Task: Add a signature Austin King containing Thanks in advance, Austin King to email address softage.10@softage.net and add a label Threat intelligence
Action: Mouse moved to (938, 225)
Screenshot: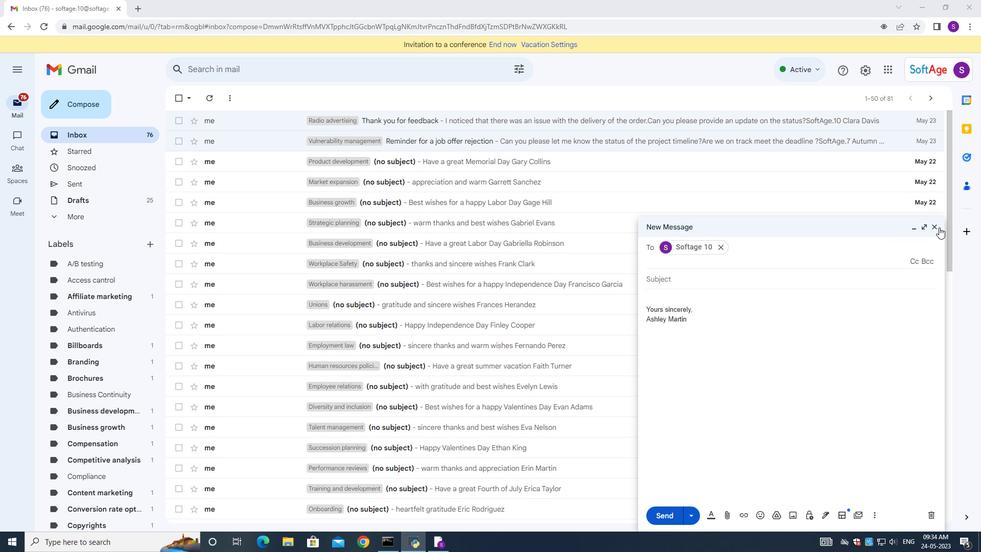 
Action: Mouse pressed left at (938, 225)
Screenshot: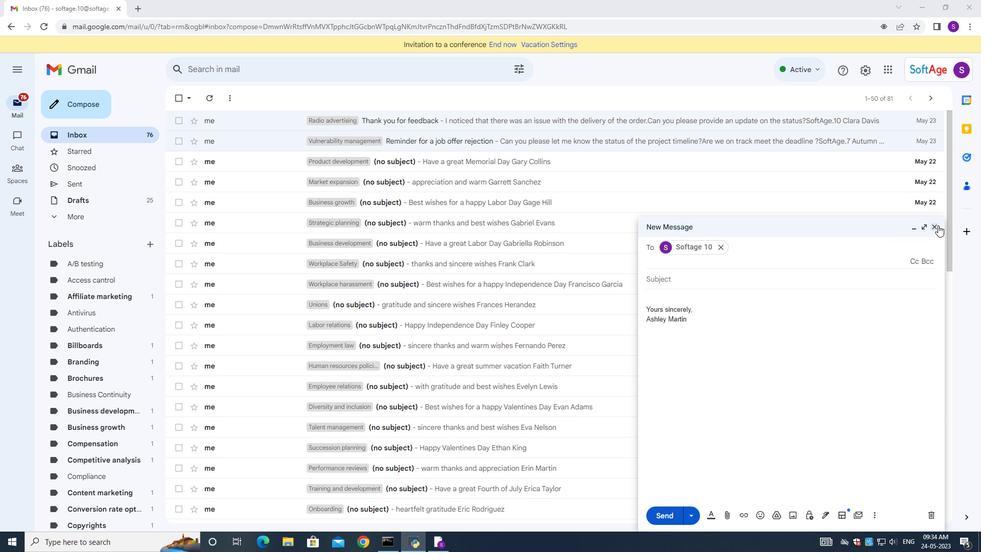 
Action: Mouse moved to (72, 102)
Screenshot: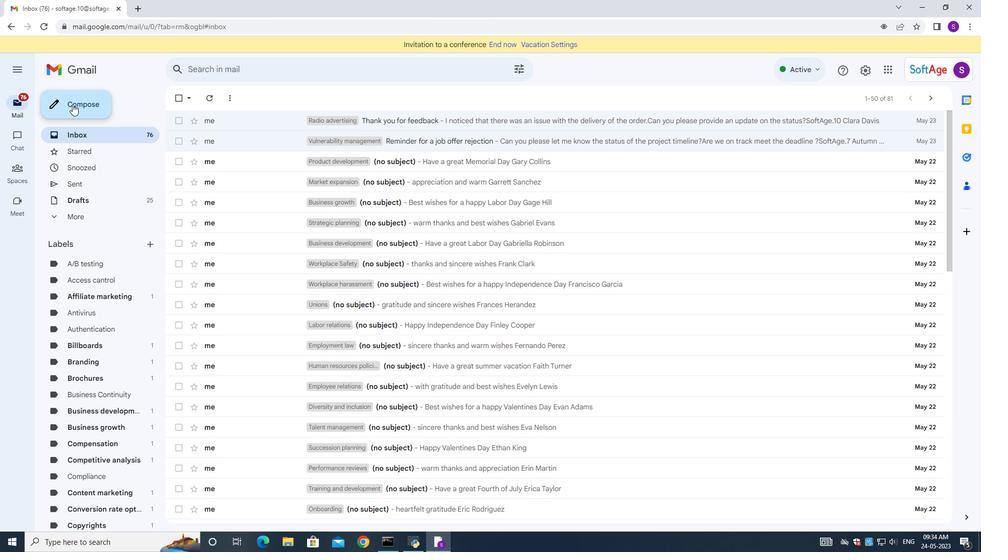 
Action: Mouse pressed left at (72, 102)
Screenshot: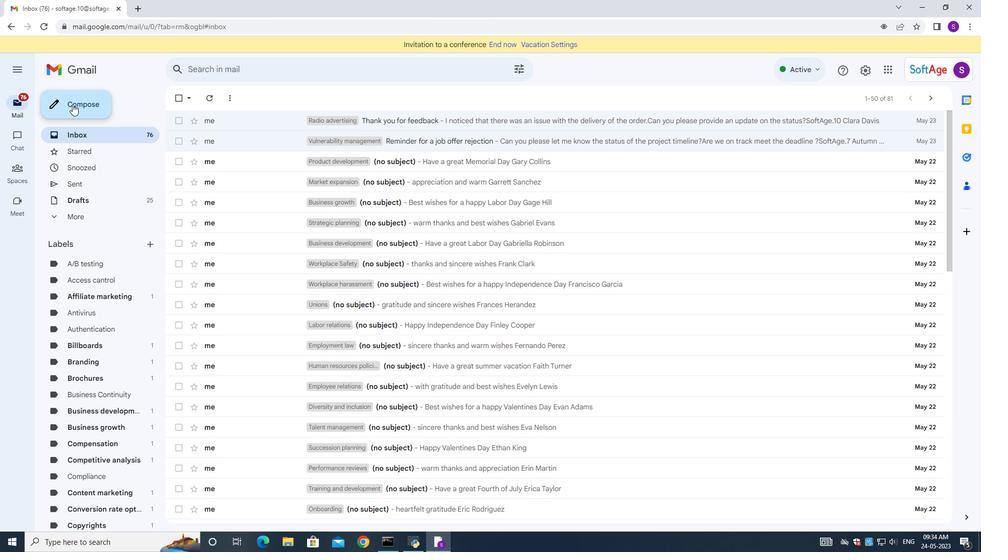 
Action: Mouse moved to (822, 517)
Screenshot: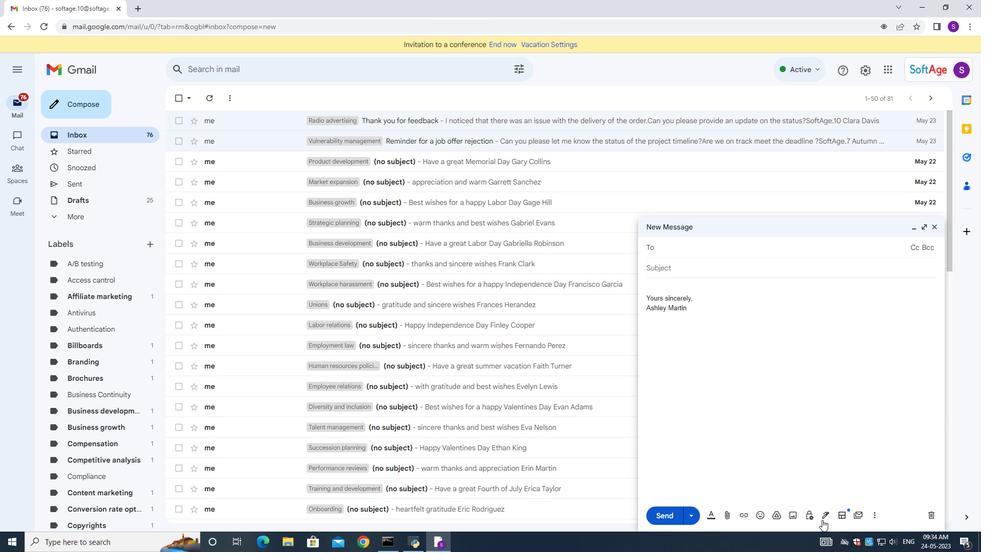 
Action: Mouse pressed left at (822, 517)
Screenshot: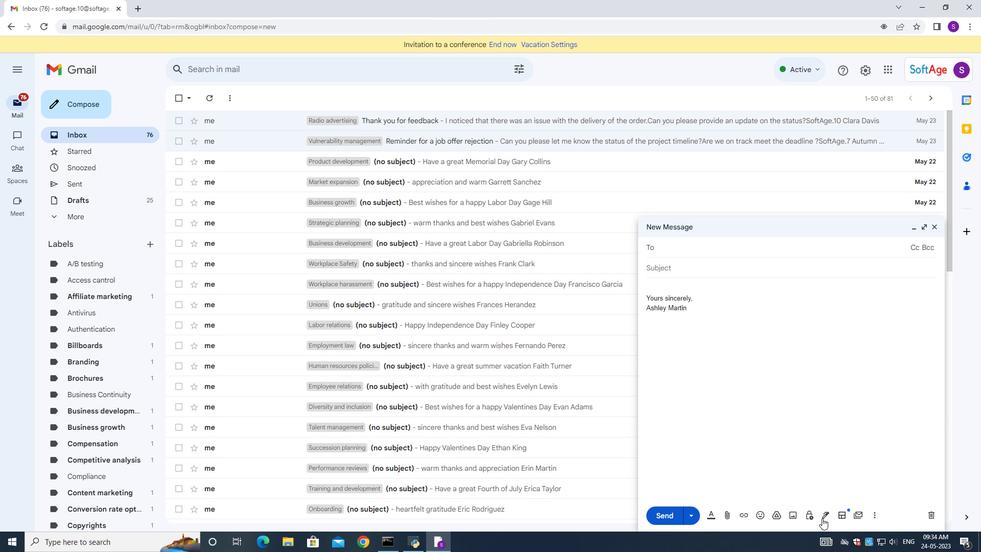 
Action: Mouse moved to (844, 456)
Screenshot: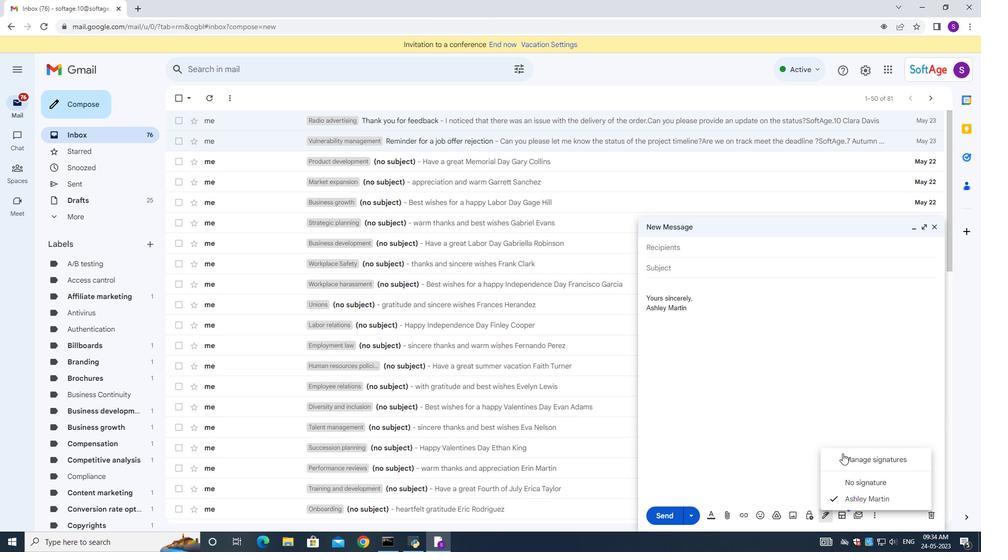 
Action: Mouse pressed left at (844, 456)
Screenshot: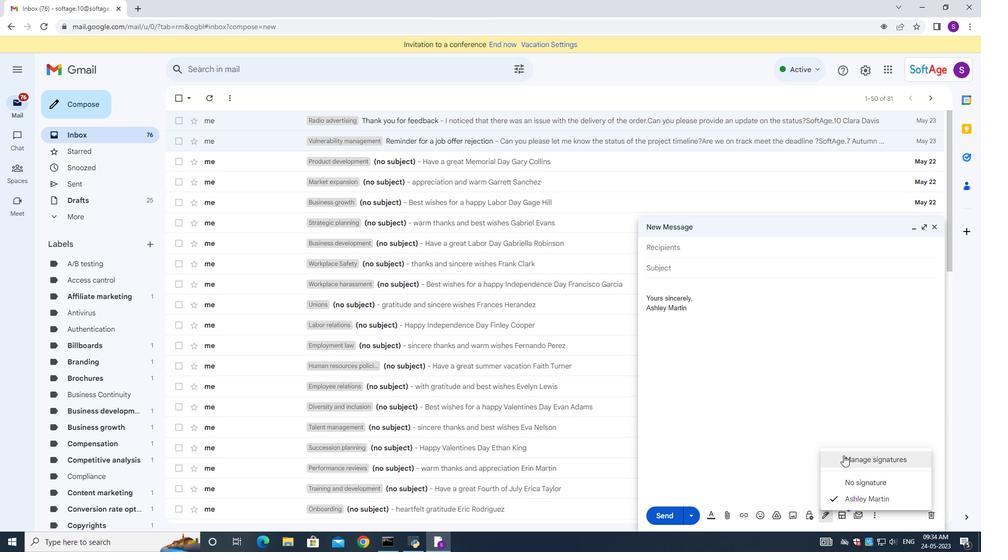 
Action: Mouse moved to (480, 257)
Screenshot: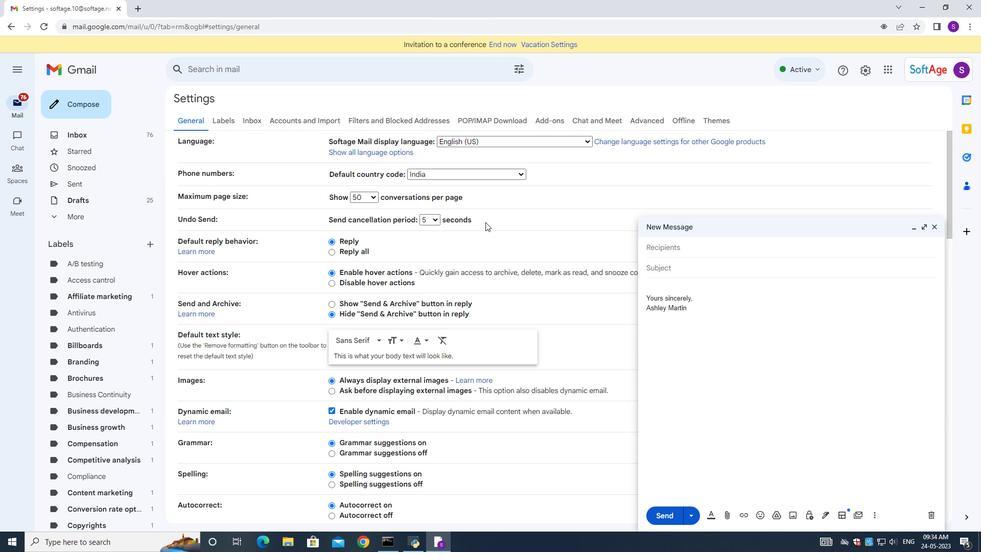 
Action: Mouse scrolled (483, 238) with delta (0, 0)
Screenshot: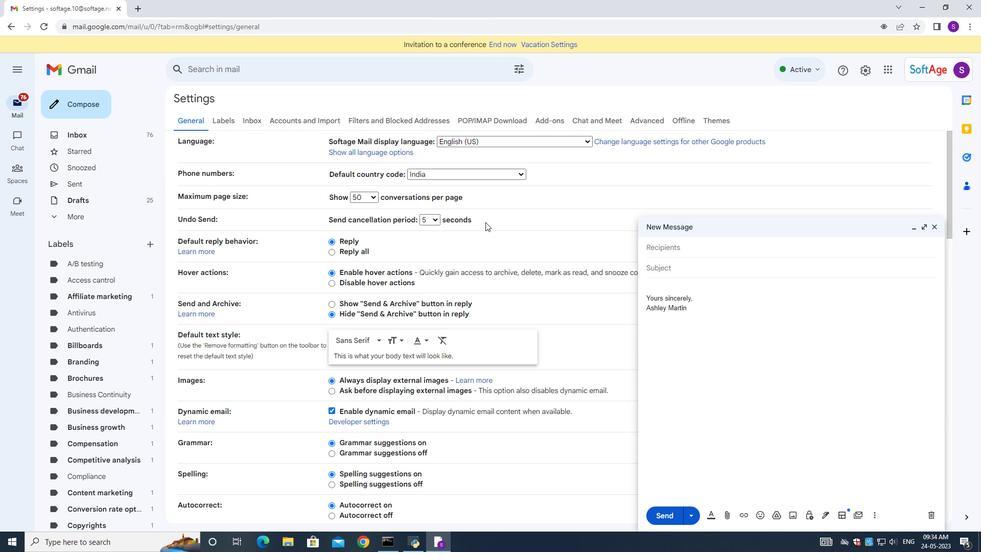 
Action: Mouse scrolled (481, 242) with delta (0, 0)
Screenshot: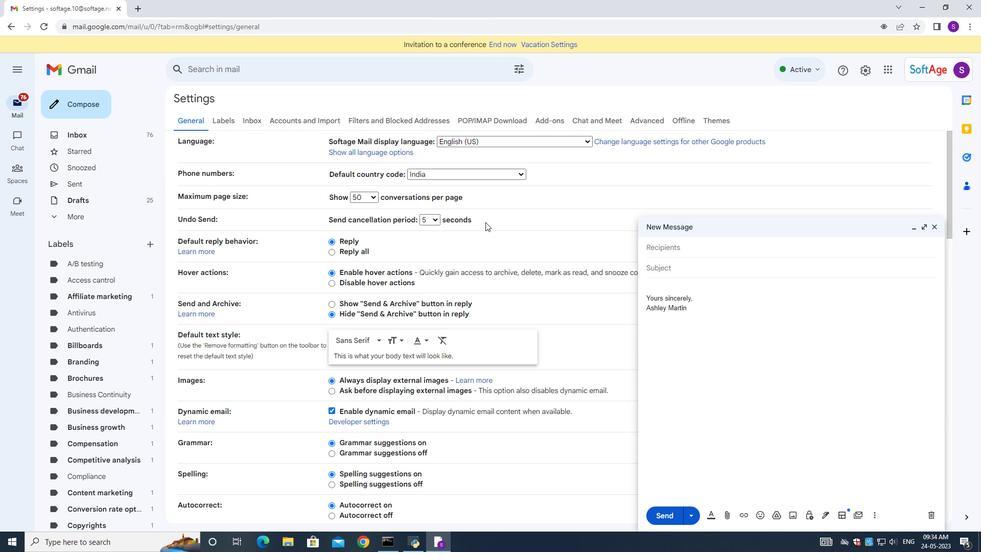 
Action: Mouse moved to (480, 258)
Screenshot: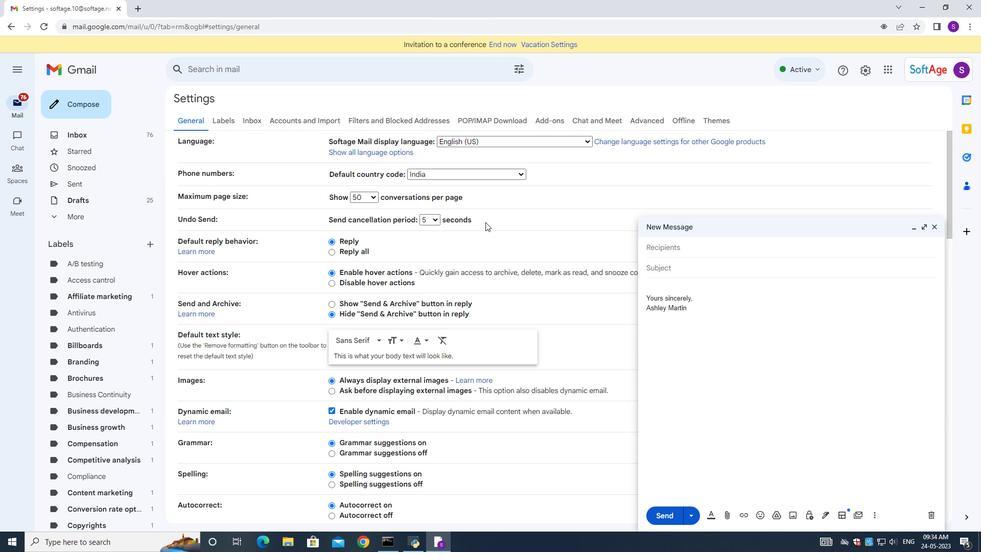 
Action: Mouse scrolled (481, 243) with delta (0, 0)
Screenshot: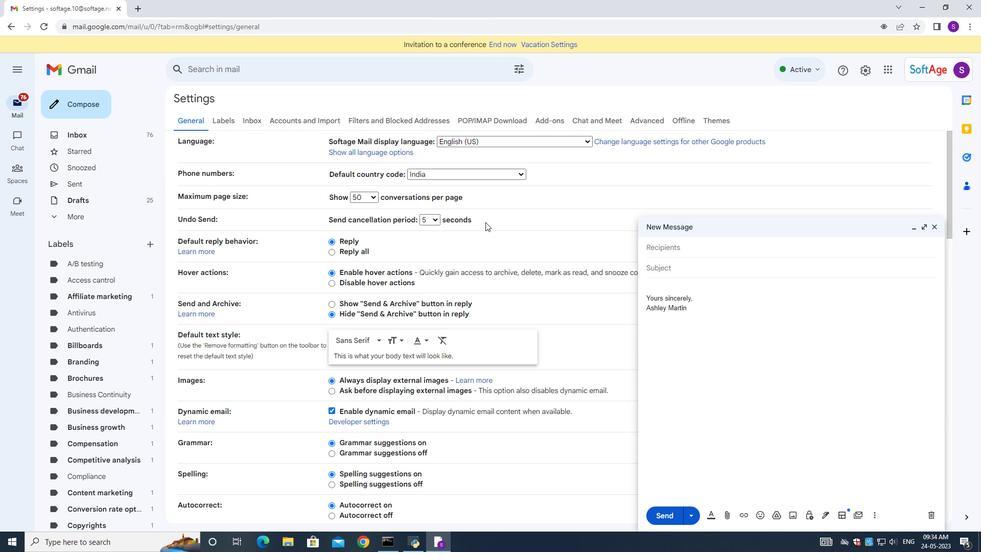 
Action: Mouse moved to (480, 261)
Screenshot: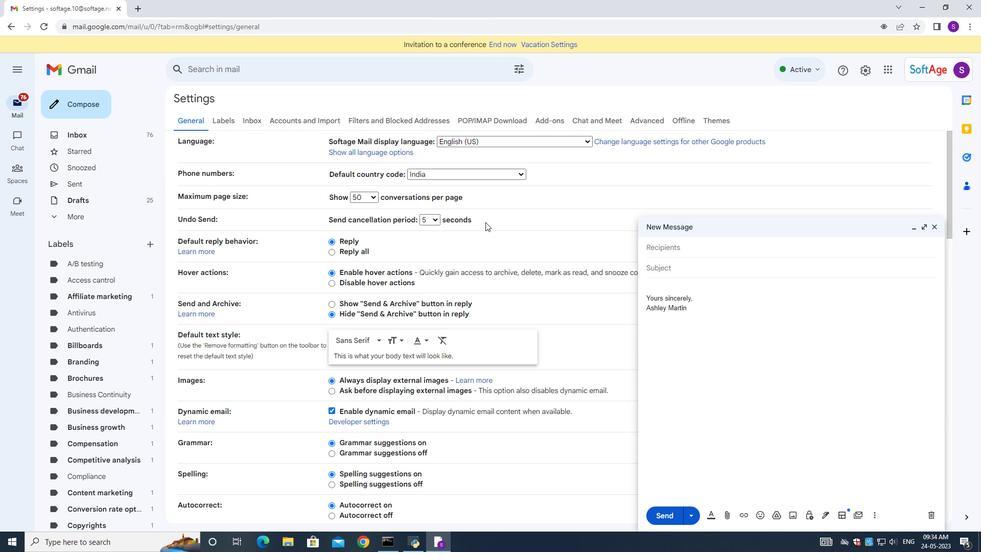 
Action: Mouse scrolled (481, 245) with delta (0, 0)
Screenshot: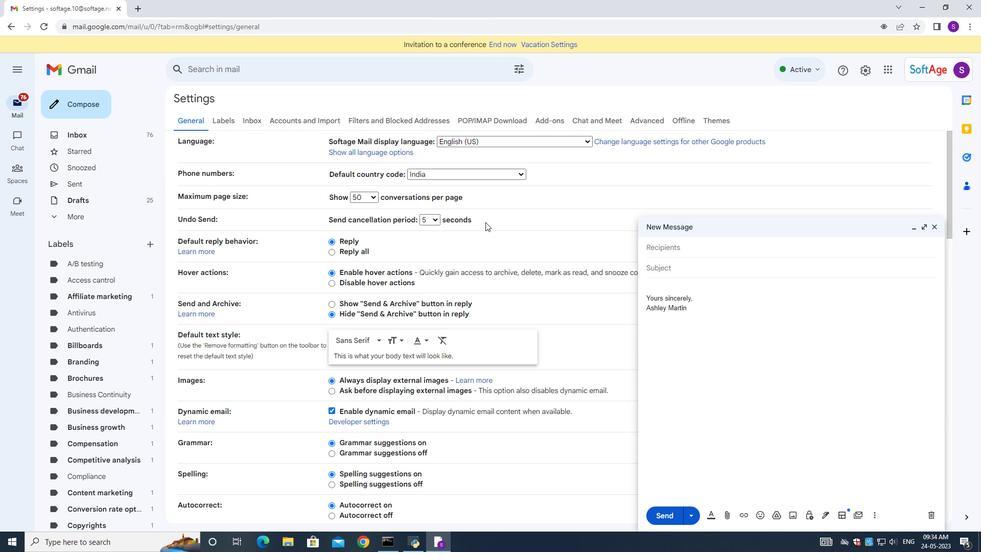 
Action: Mouse moved to (480, 263)
Screenshot: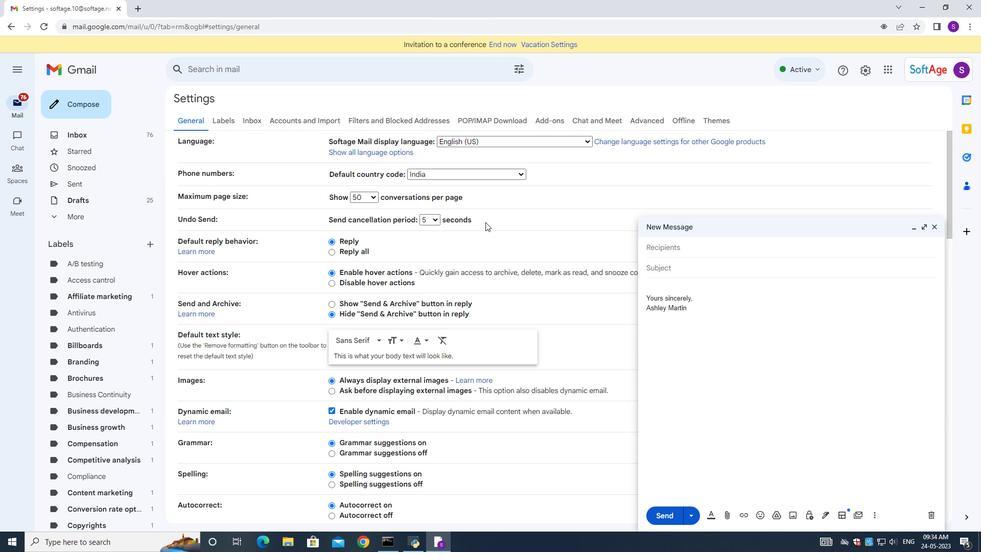 
Action: Mouse scrolled (481, 245) with delta (0, 0)
Screenshot: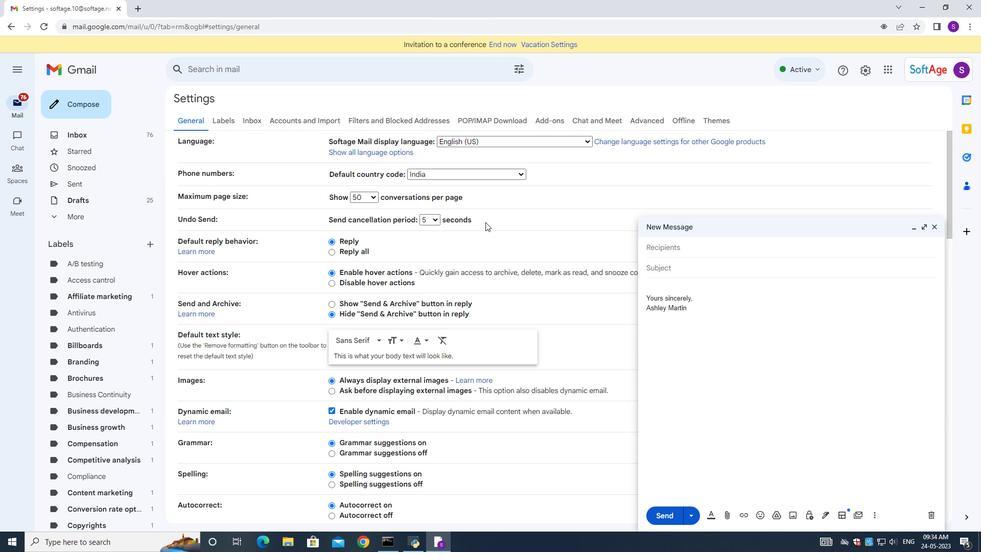 
Action: Mouse moved to (480, 265)
Screenshot: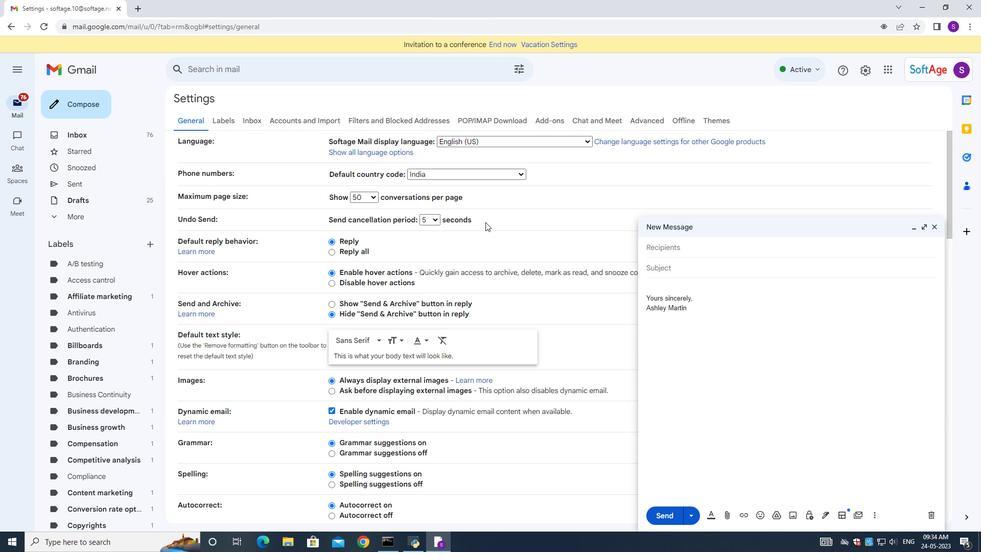 
Action: Mouse scrolled (480, 246) with delta (0, 0)
Screenshot: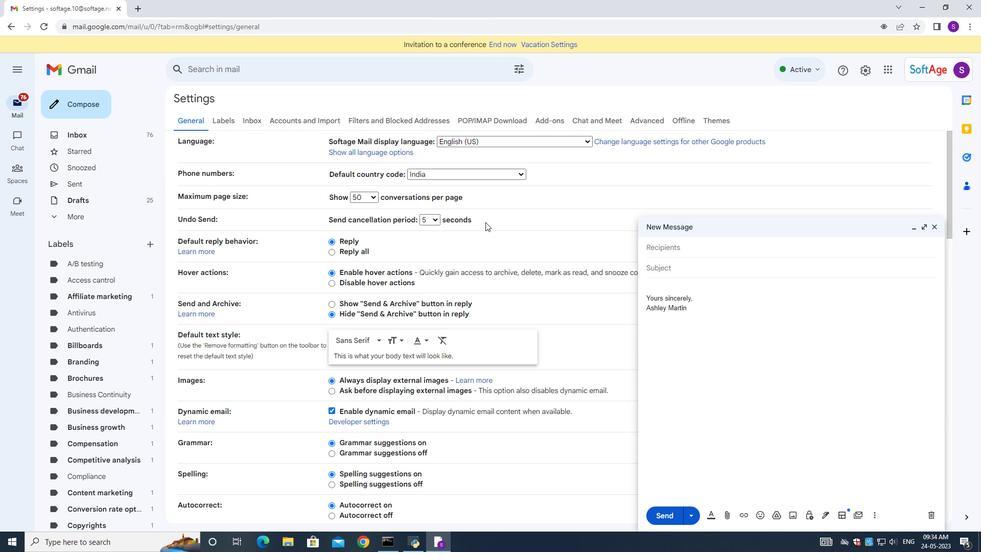 
Action: Mouse moved to (480, 268)
Screenshot: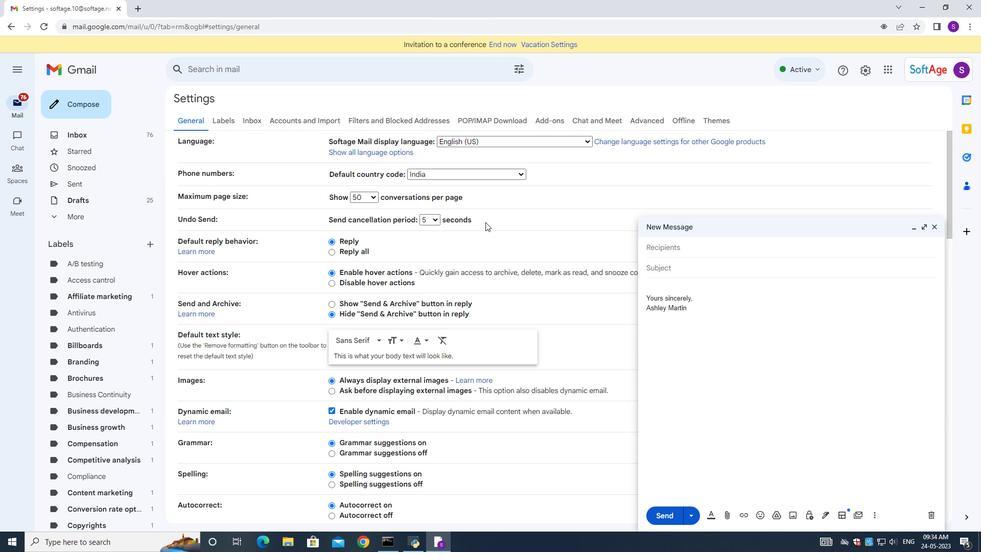 
Action: Mouse scrolled (480, 252) with delta (0, 0)
Screenshot: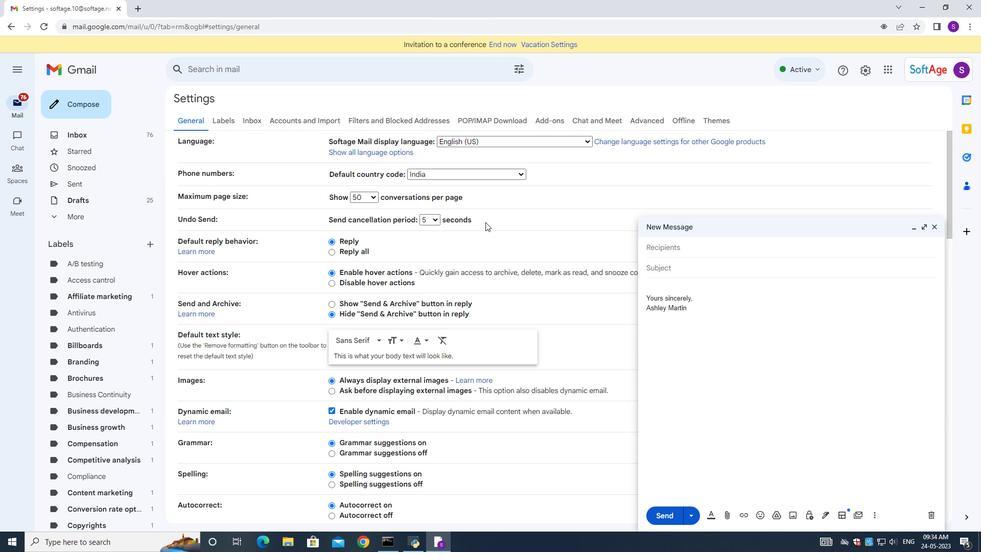 
Action: Mouse moved to (473, 301)
Screenshot: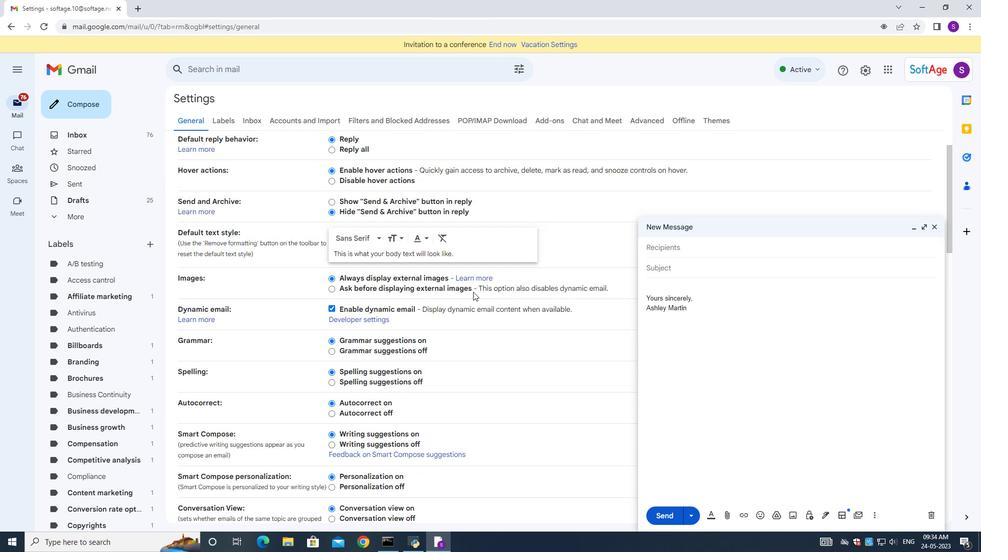 
Action: Mouse scrolled (474, 299) with delta (0, 0)
Screenshot: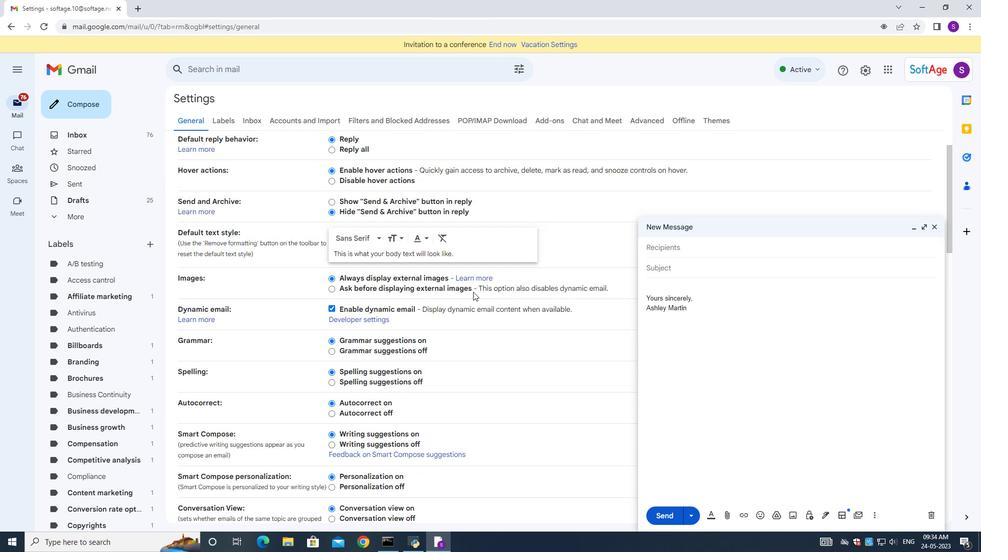 
Action: Mouse moved to (472, 305)
Screenshot: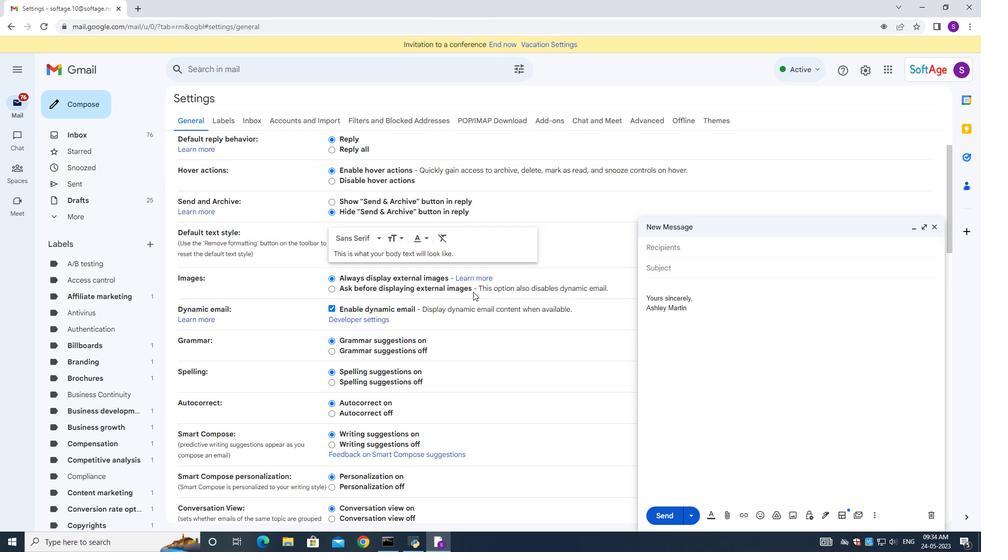 
Action: Mouse scrolled (472, 304) with delta (0, 0)
Screenshot: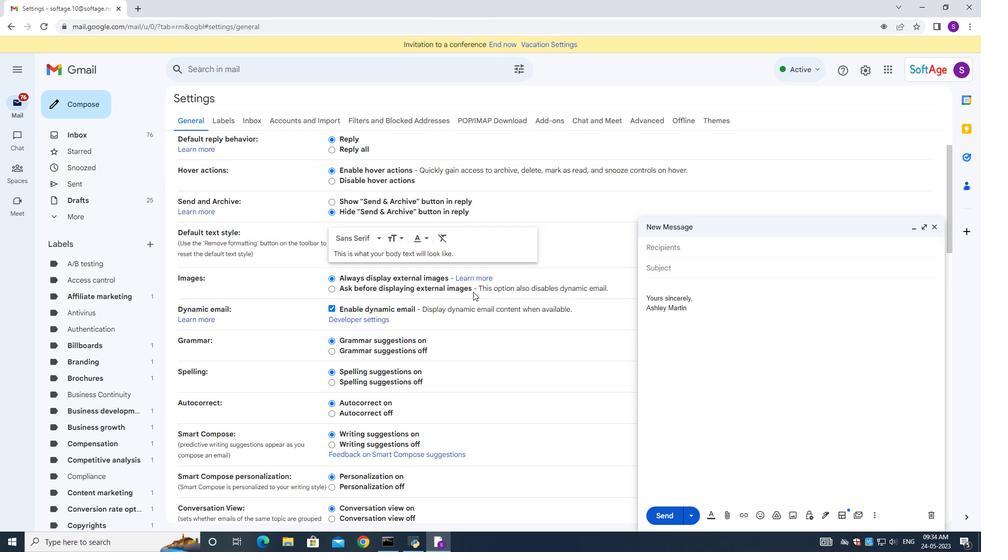 
Action: Mouse moved to (471, 305)
Screenshot: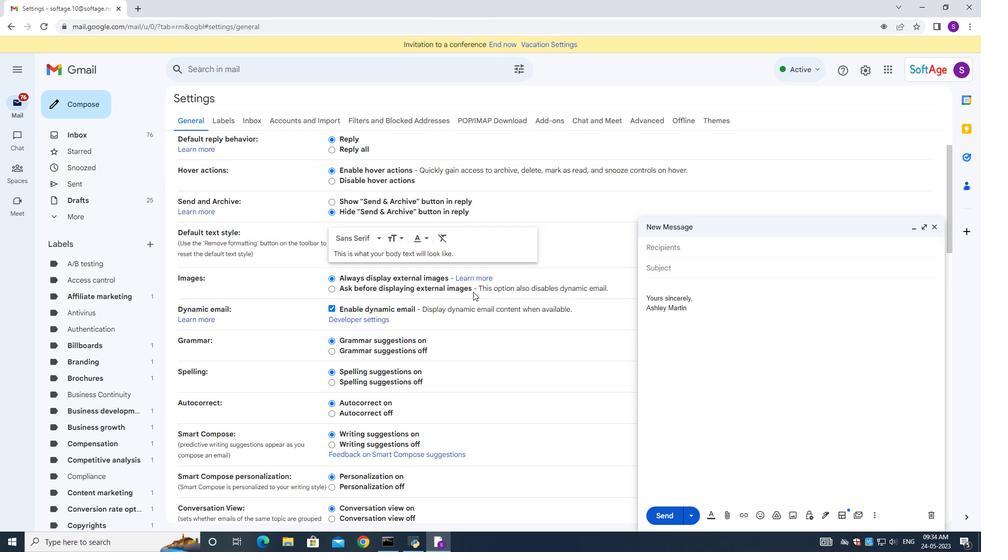 
Action: Mouse scrolled (471, 305) with delta (0, 0)
Screenshot: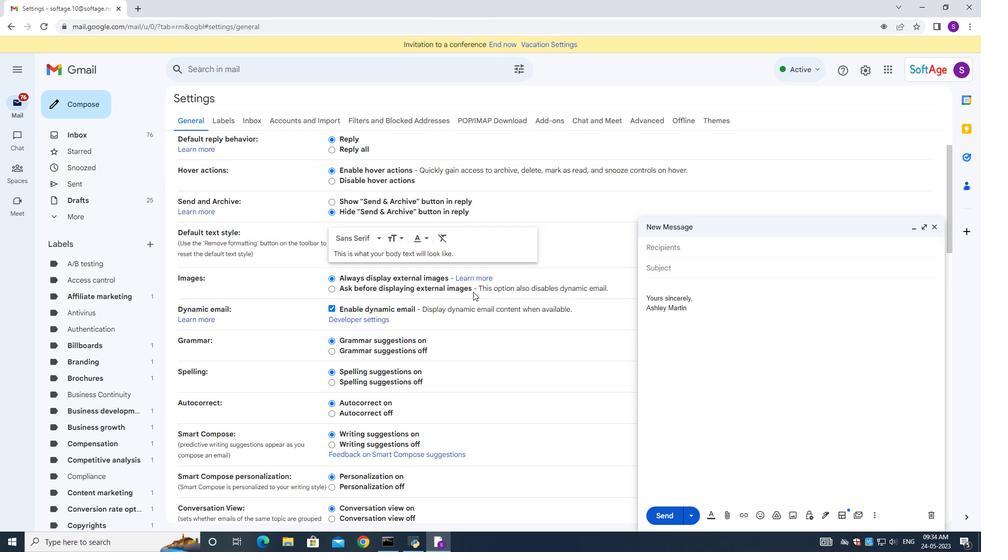 
Action: Mouse scrolled (471, 305) with delta (0, 0)
Screenshot: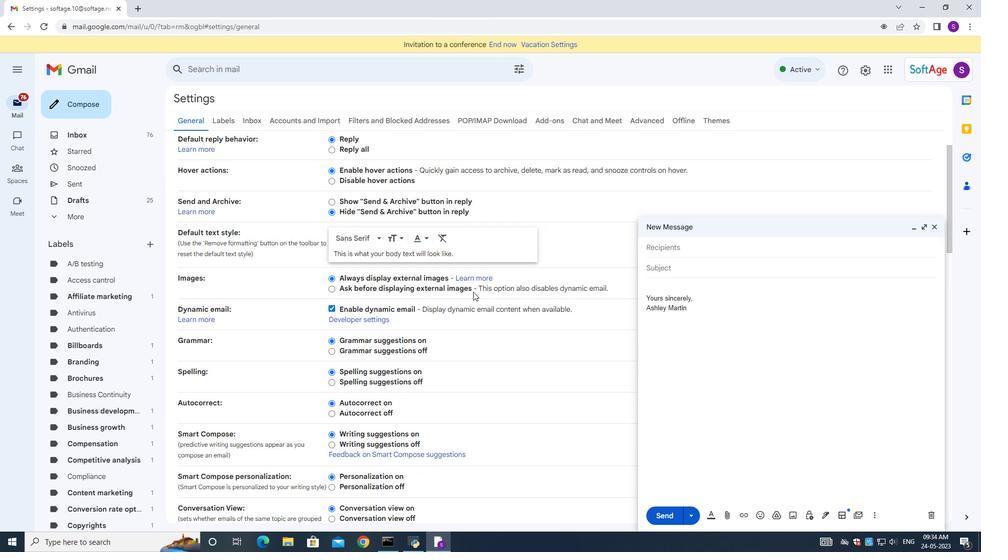 
Action: Mouse scrolled (471, 305) with delta (0, 0)
Screenshot: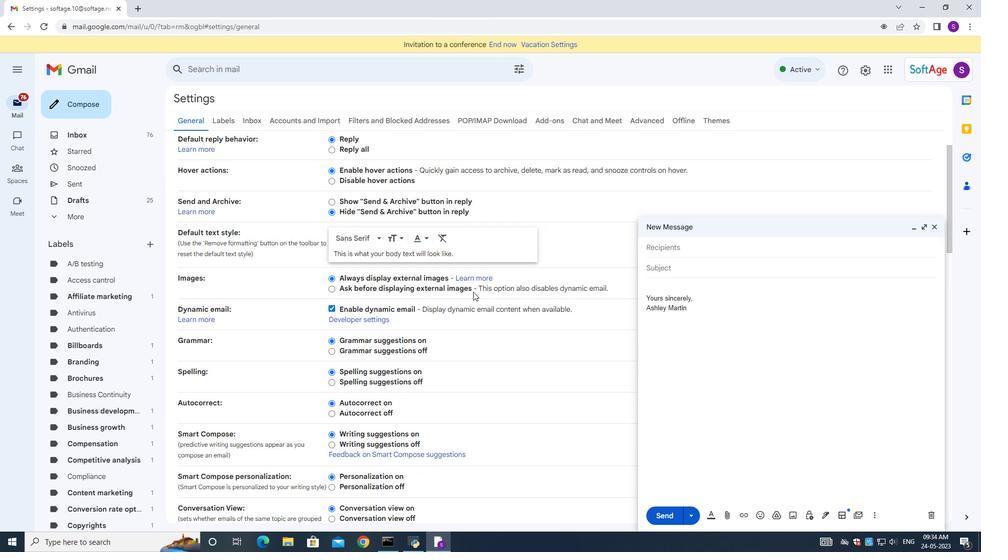 
Action: Mouse scrolled (471, 305) with delta (0, 0)
Screenshot: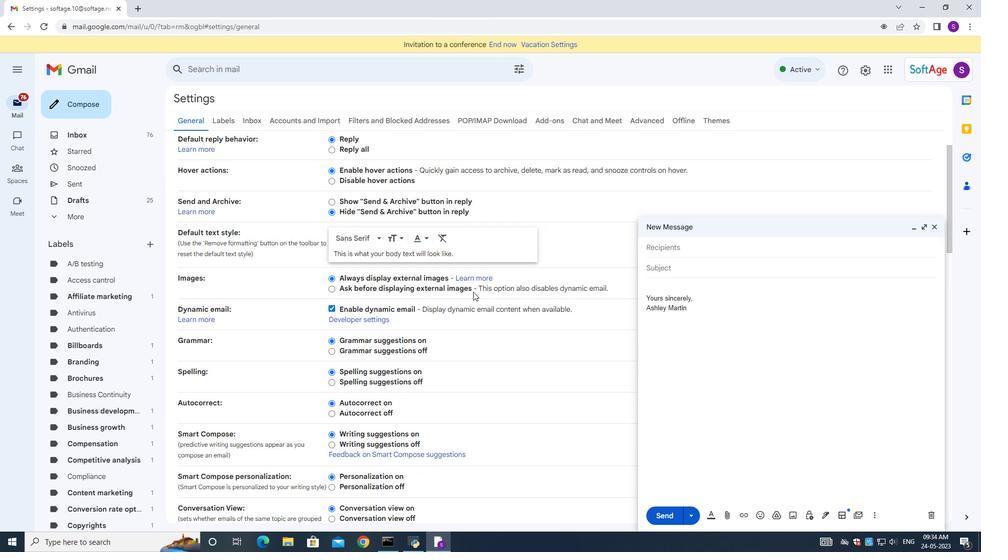 
Action: Mouse moved to (415, 387)
Screenshot: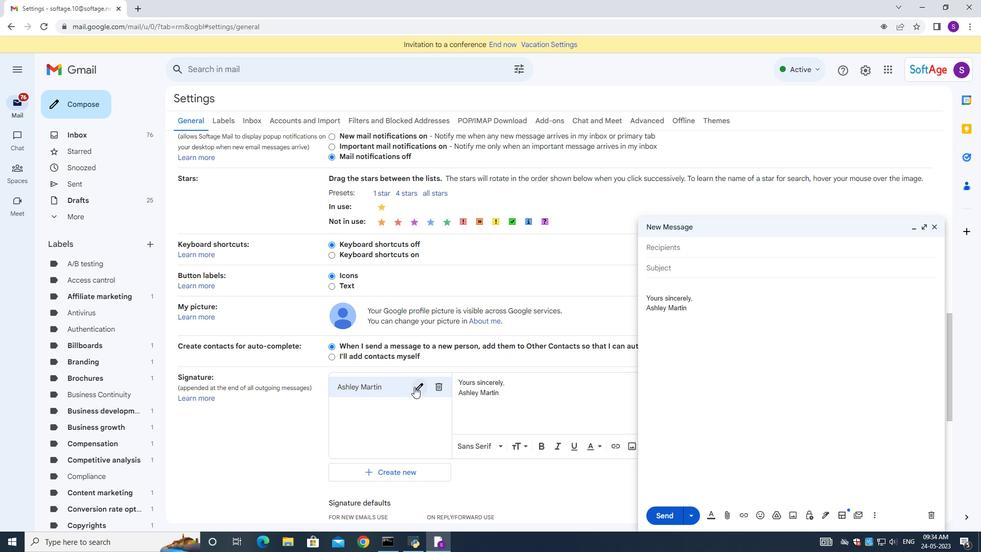 
Action: Mouse pressed left at (415, 387)
Screenshot: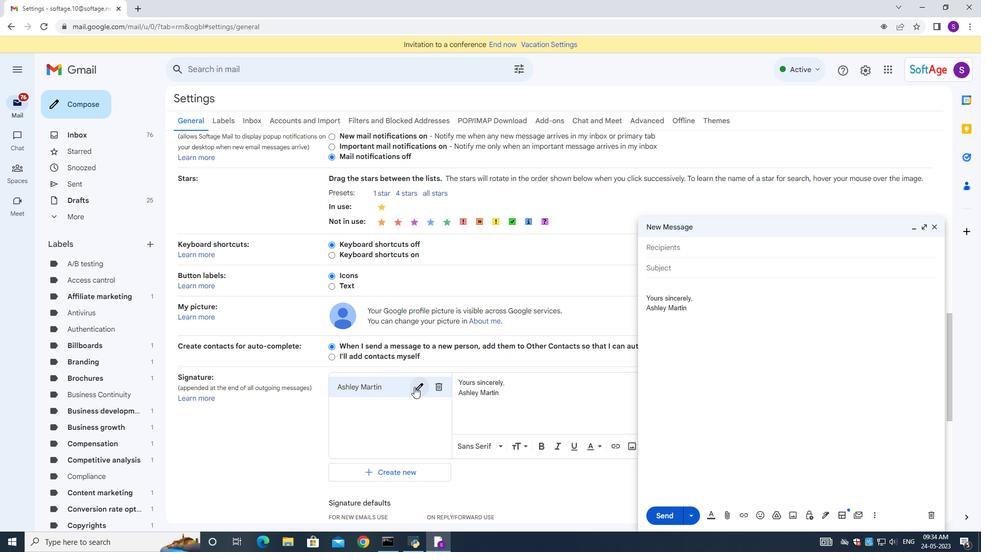 
Action: Mouse moved to (415, 387)
Screenshot: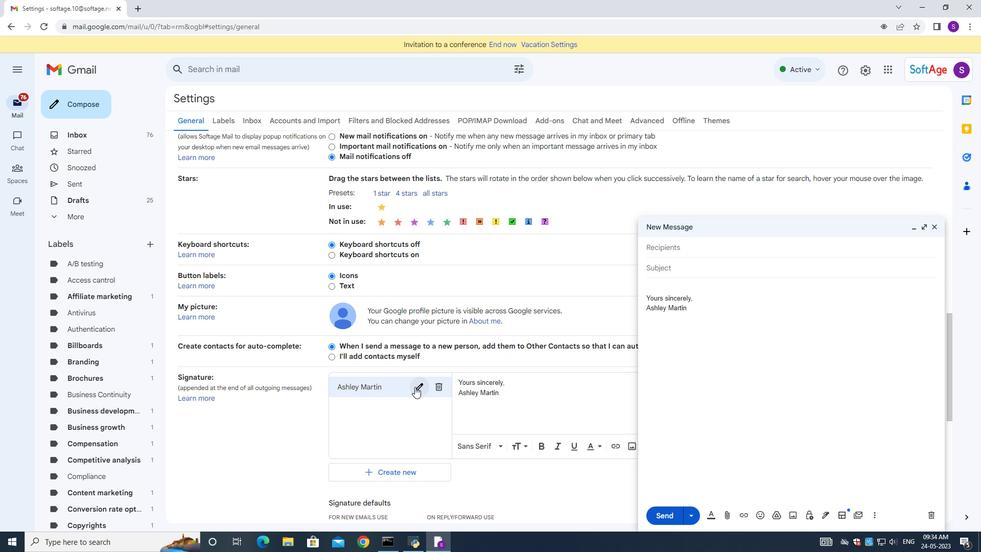
Action: Key pressed ctrl+A<Key.backspace><Key.shift><Key.shift><Key.shift><Key.shift><Key.shift><Key.shift><Key.shift><Key.shift><Key.shift><Key.shift><Key.shift><Key.shift><Key.shift><Key.shift><Key.shift><Key.shift><Key.shift><Key.shift><Key.shift><Key.shift><Key.shift><Key.shift><Key.shift><Key.shift><Key.shift><Key.shift><Key.shift><Key.shift><Key.shift><Key.shift><Key.shift><Key.shift><Key.shift><Key.shift><Key.shift><Key.shift><Key.shift><Key.shift><Key.shift><Key.shift><Key.shift><Key.shift><Key.shift><Key.shift><Key.shift><Key.shift><Key.shift><Key.shift><Key.shift><Key.shift><Key.shift><Key.shift><Key.shift><Key.shift><Key.shift><Key.shift><Key.shift><Key.shift><Key.shift><Key.shift><Key.shift><Key.shift><Key.shift><Key.shift><Key.shift><Key.shift><Key.shift><Key.shift><Key.shift><Key.shift><Key.shift>Auski<Key.backspace><Key.backspace>tin<Key.space><Key.shift>Kinf<Key.backspace>g<Key.space>
Screenshot: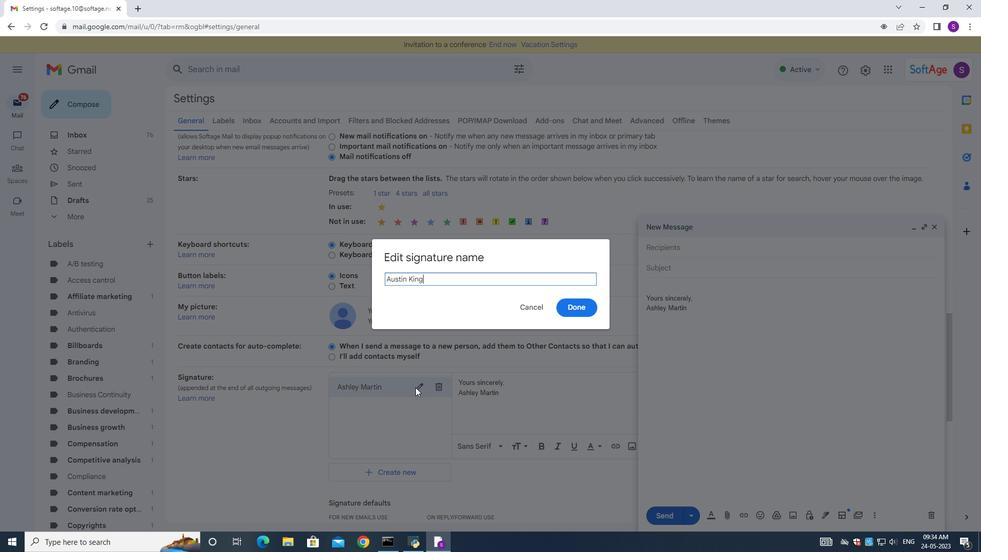
Action: Mouse moved to (588, 305)
Screenshot: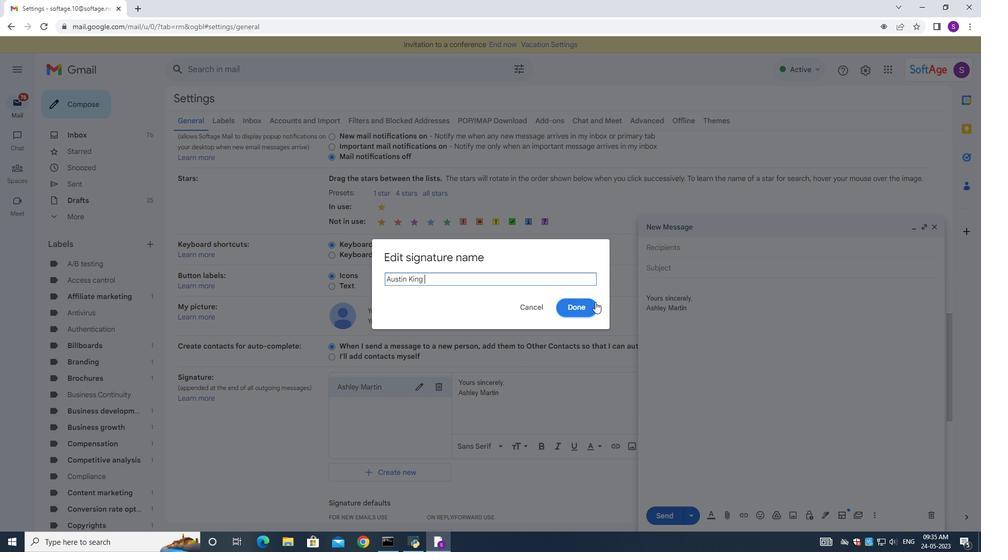 
Action: Mouse pressed left at (588, 305)
Screenshot: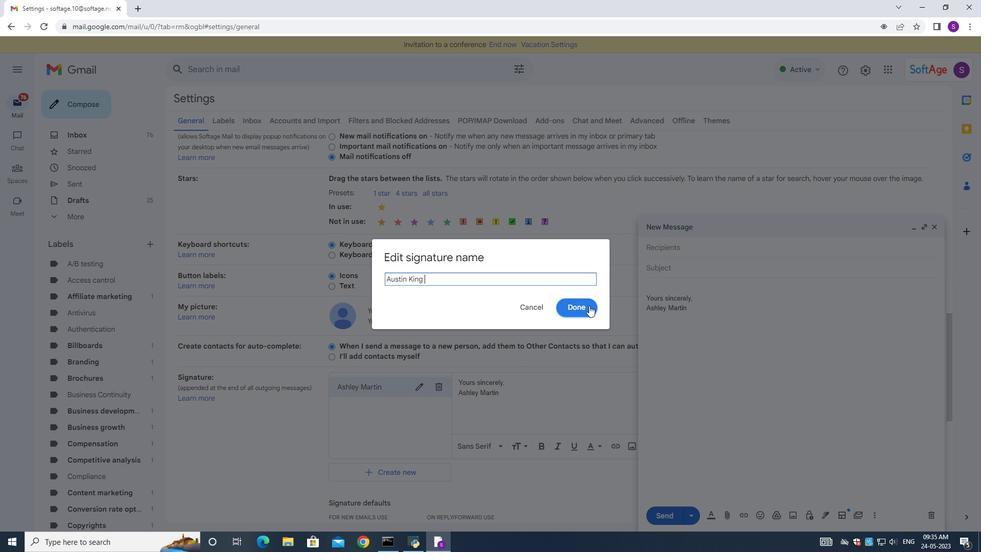 
Action: Mouse moved to (553, 392)
Screenshot: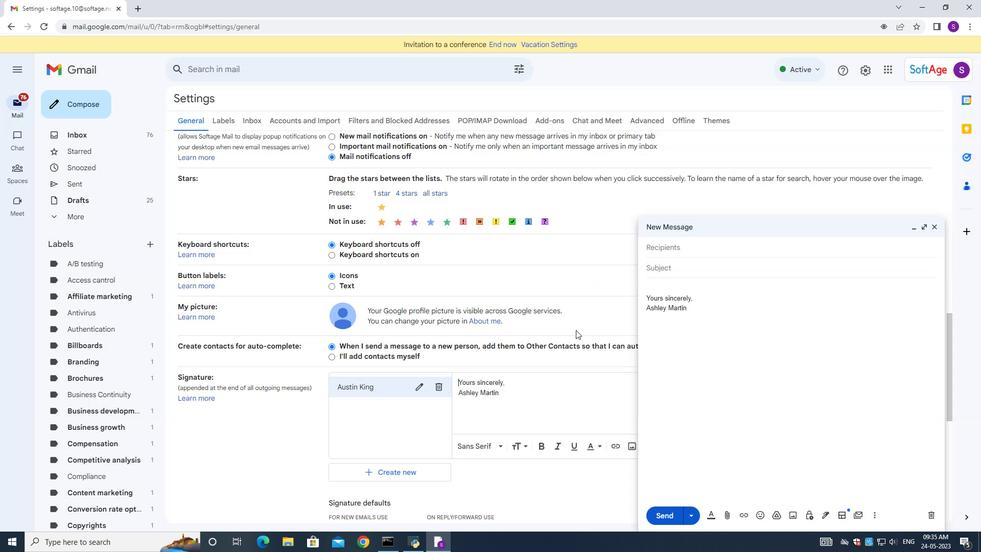 
Action: Mouse pressed left at (553, 392)
Screenshot: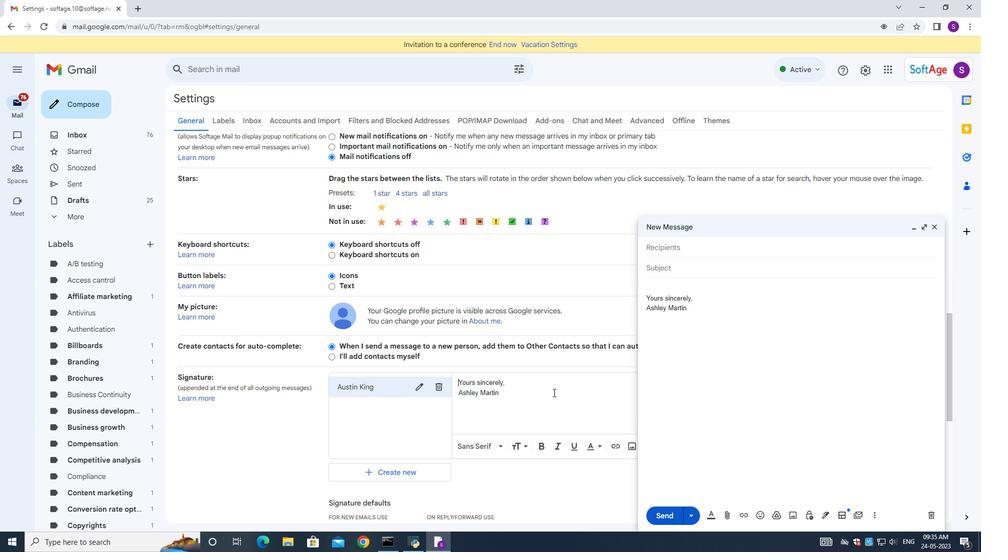 
Action: Key pressed ctrl+A<Key.backspace><Key.shift><Key.shift><Key.shift><Key.shift><Key.shift><Key.shift><Key.shift><Key.shift><Key.shift><Key.shift><Key.shift><Key.shift><Key.shift><Key.shift>Thanks<Key.space>in<Key.space><Key.shift>advance
Screenshot: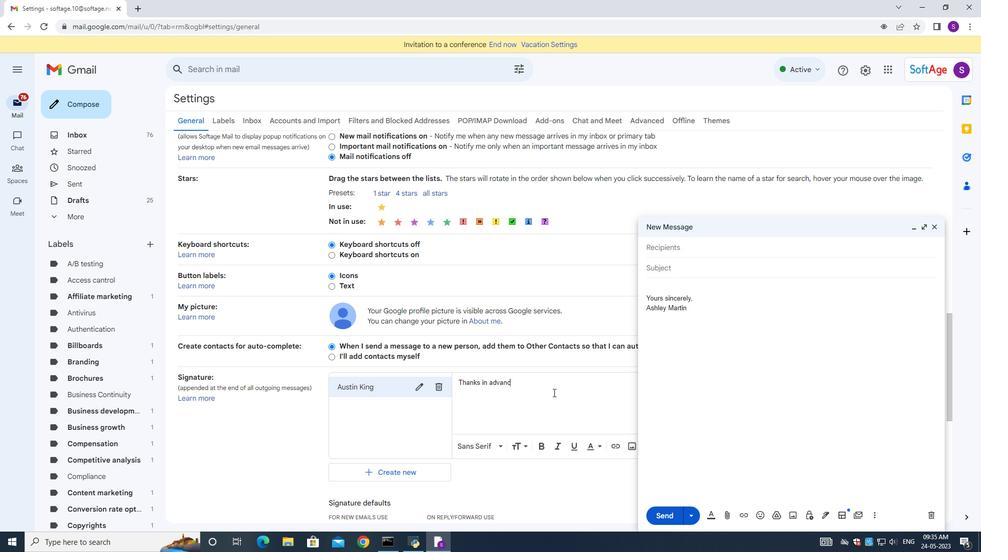 
Action: Mouse moved to (543, 400)
Screenshot: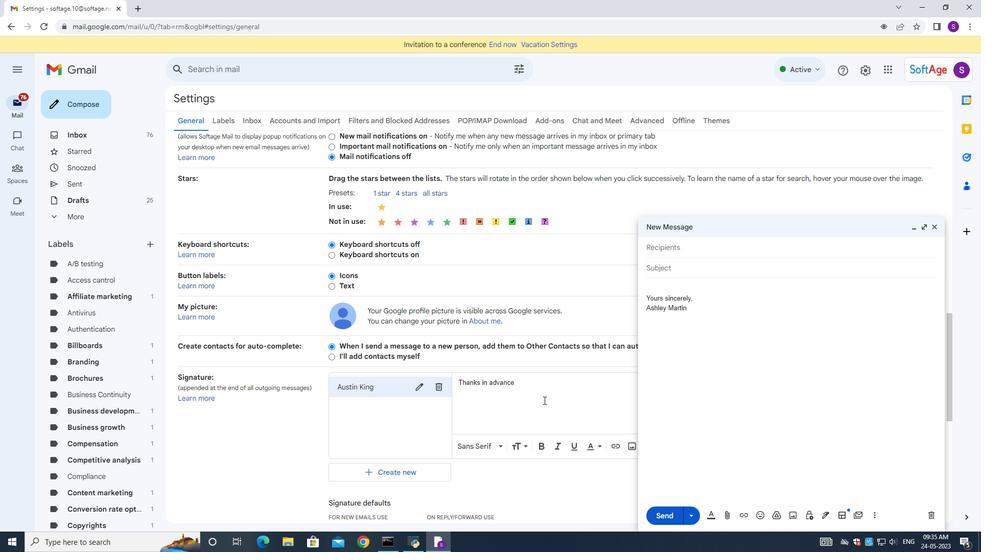 
Action: Key pressed ,<Key.enter><Key.shift>Austin<Key.space><Key.shift><Key.shift><Key.shift><Key.shift><Key.shift><Key.shift><Key.shift><Key.shift><Key.shift><Key.shift>King<Key.space>
Screenshot: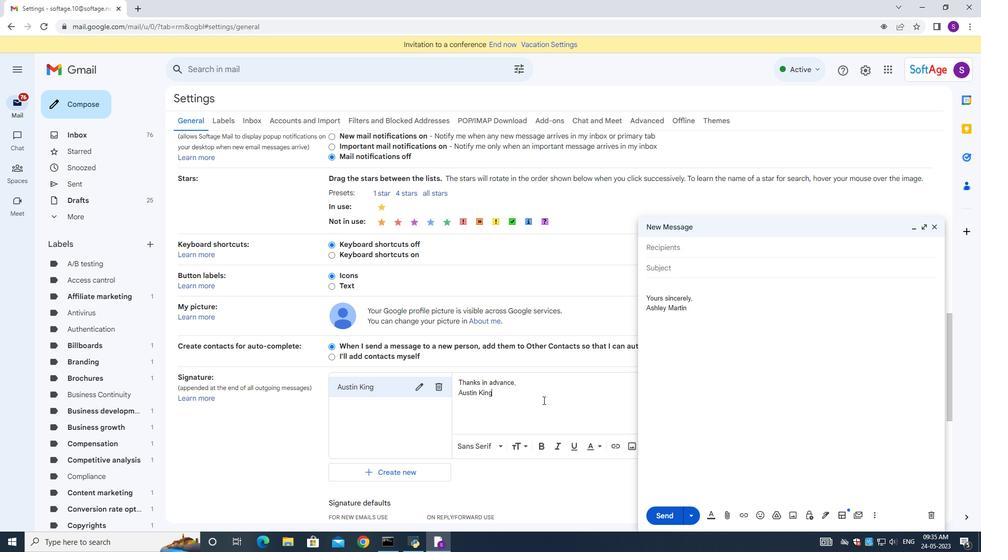 
Action: Mouse moved to (939, 226)
Screenshot: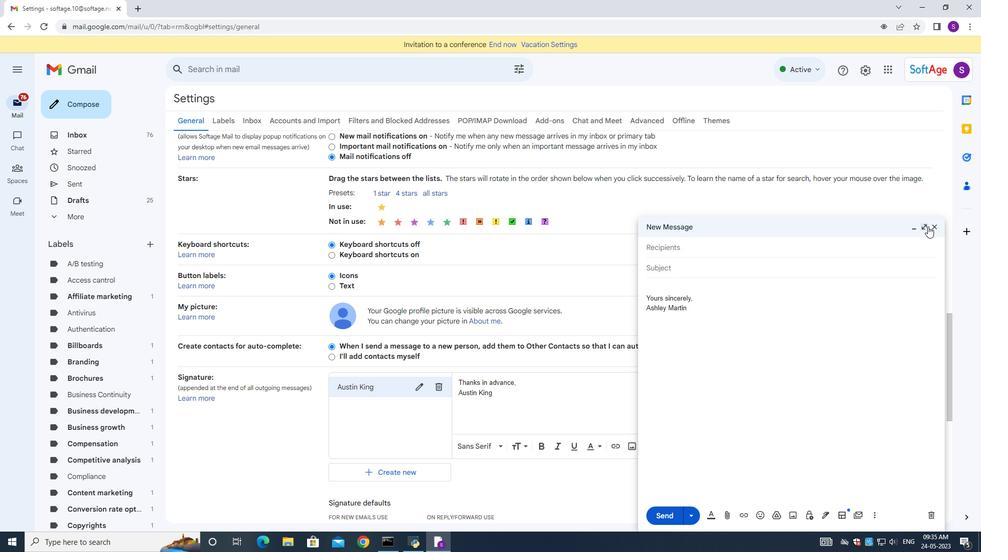 
Action: Mouse pressed left at (939, 226)
Screenshot: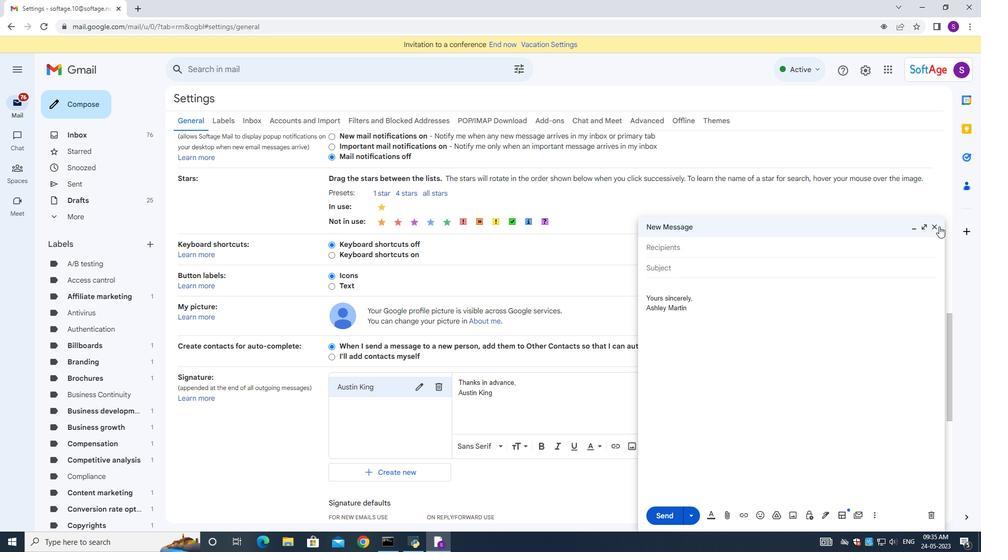 
Action: Mouse moved to (936, 522)
Screenshot: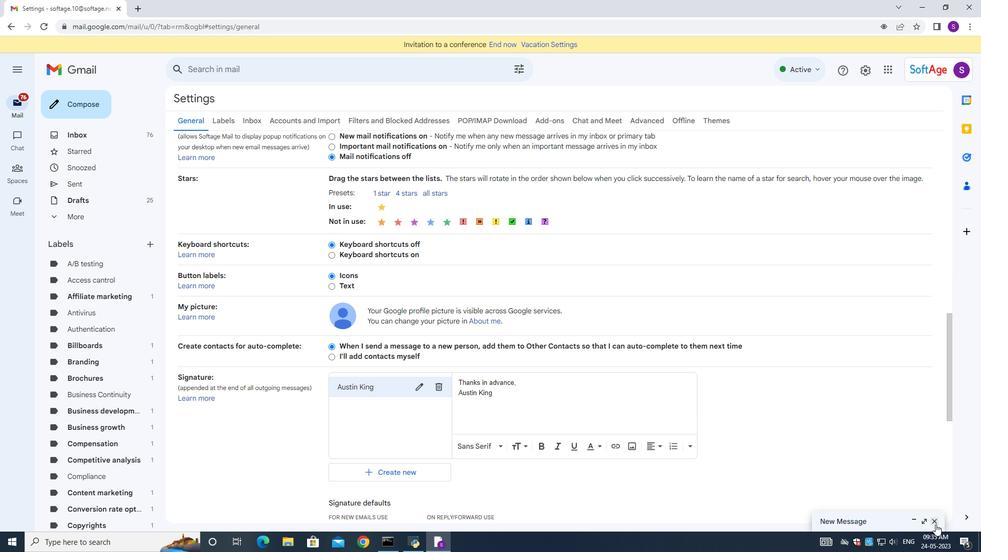 
Action: Mouse pressed left at (936, 522)
Screenshot: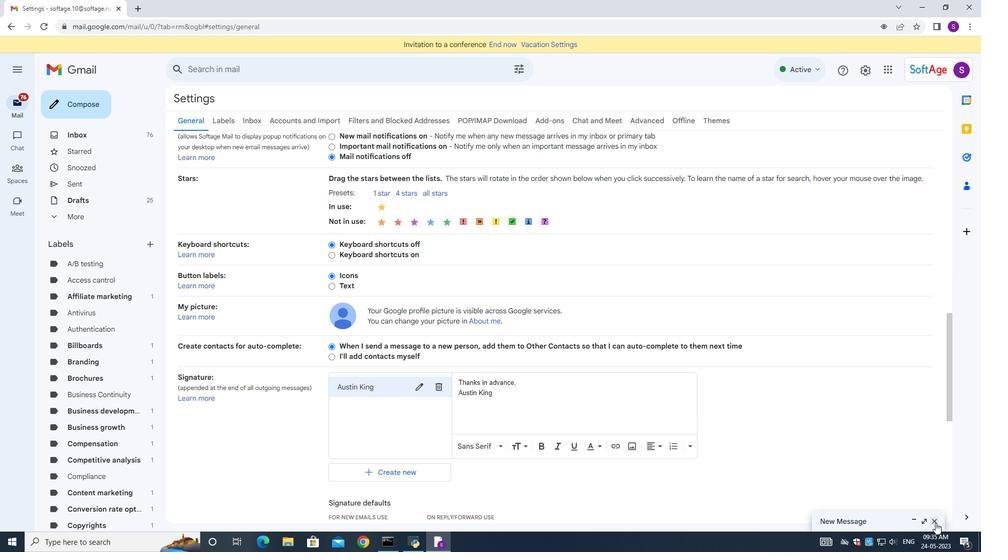 
Action: Mouse moved to (817, 449)
Screenshot: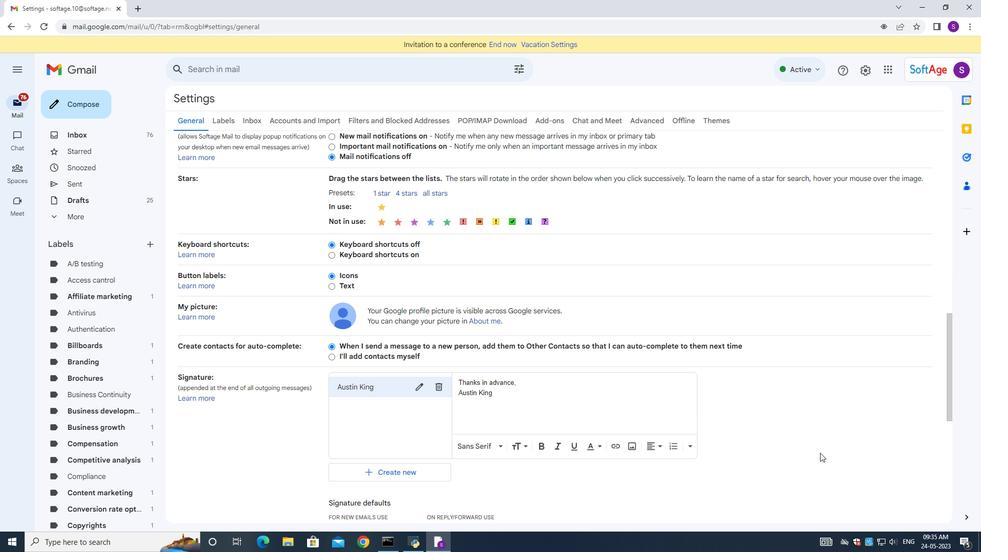 
Action: Mouse scrolled (817, 449) with delta (0, 0)
Screenshot: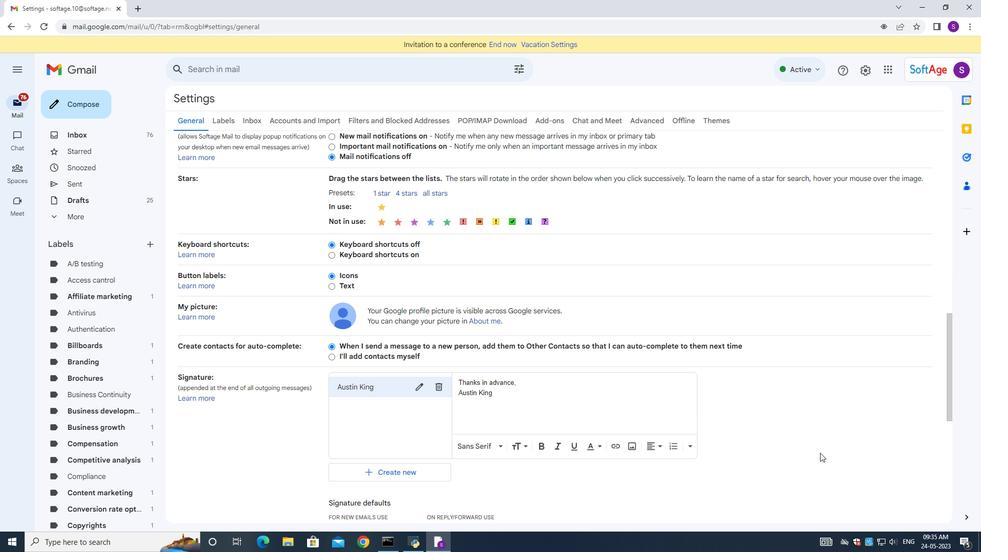 
Action: Mouse scrolled (817, 449) with delta (0, 0)
Screenshot: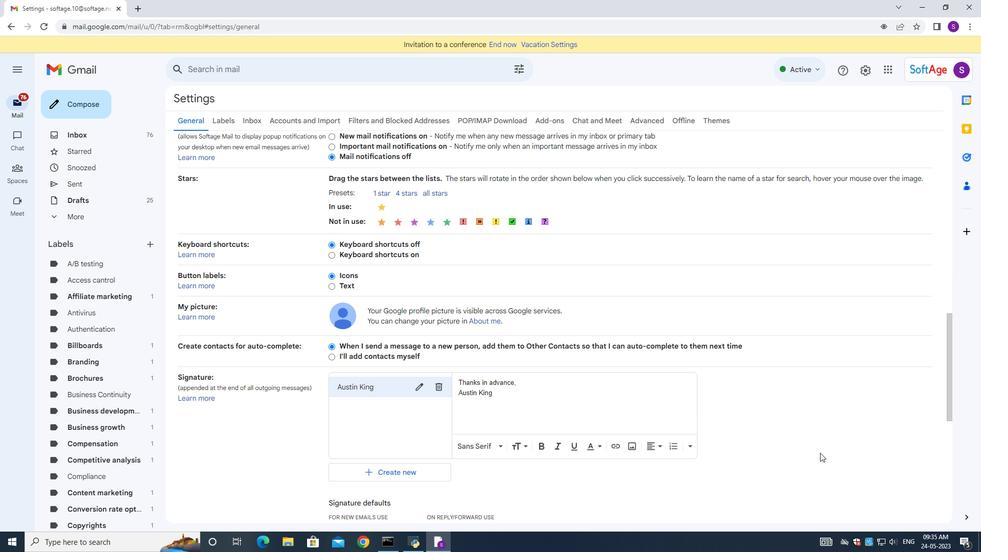 
Action: Mouse scrolled (817, 449) with delta (0, 0)
Screenshot: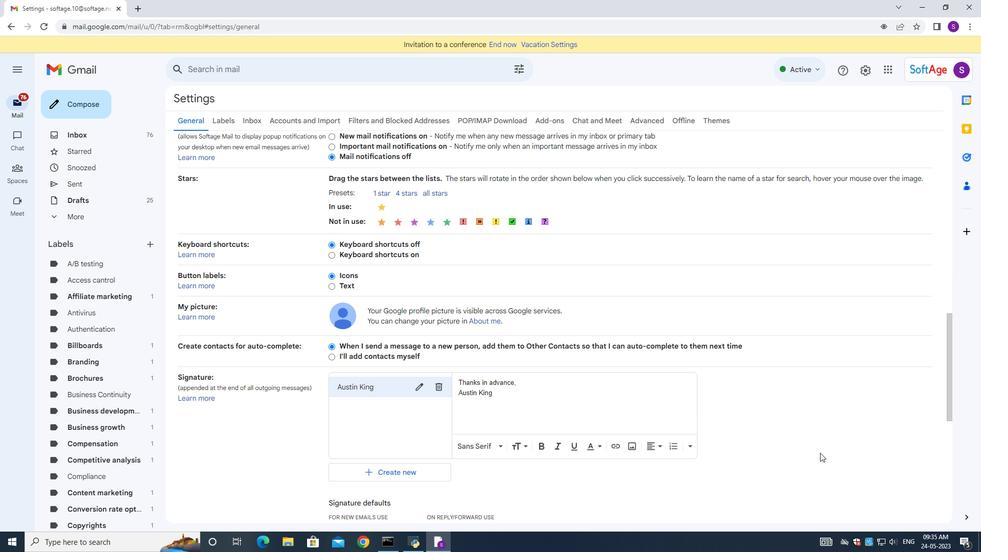 
Action: Mouse scrolled (817, 449) with delta (0, 0)
Screenshot: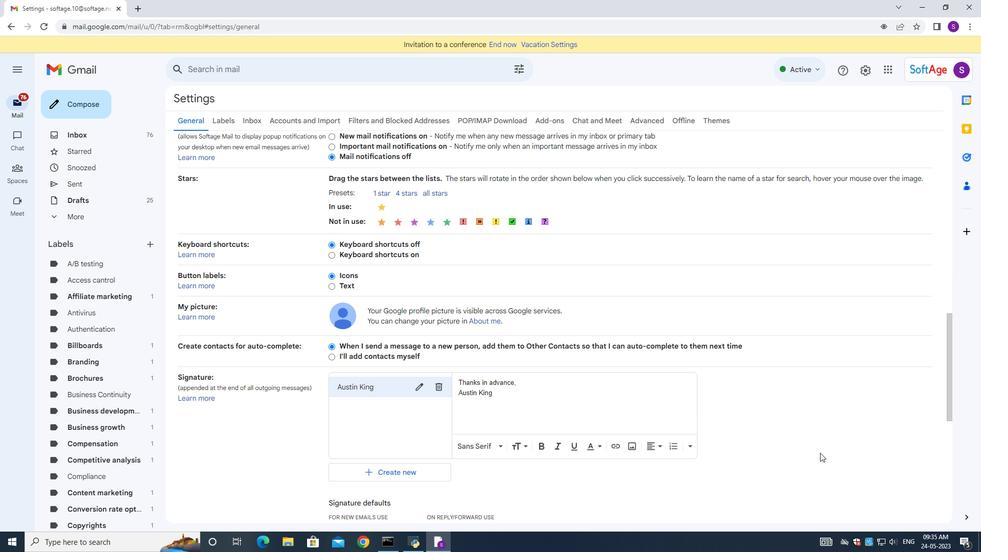 
Action: Mouse moved to (654, 409)
Screenshot: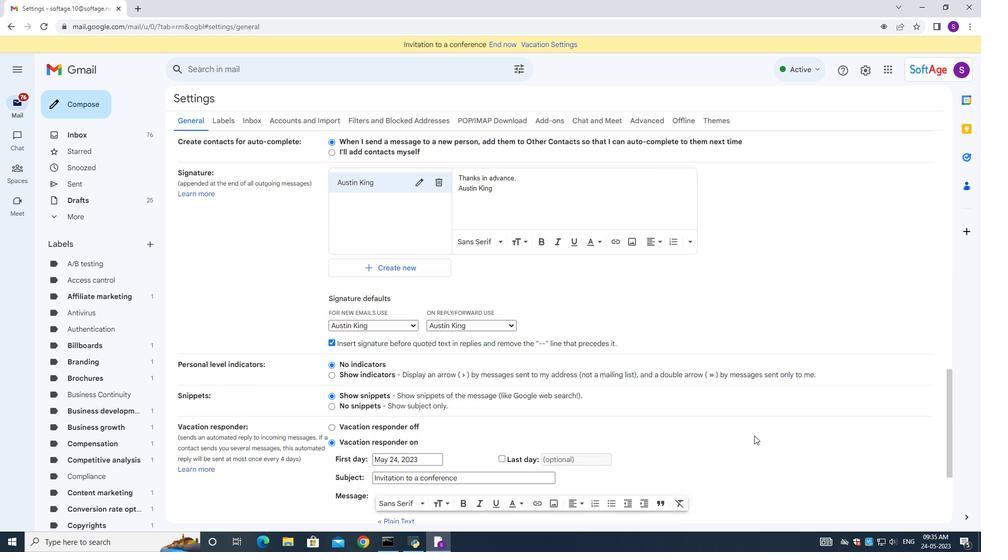
Action: Mouse scrolled (654, 409) with delta (0, 0)
Screenshot: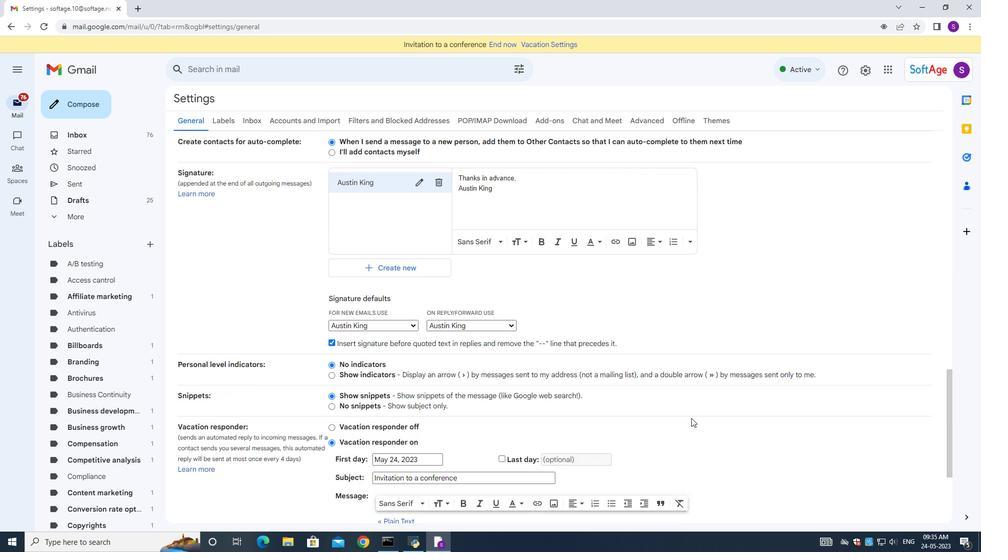 
Action: Mouse scrolled (654, 409) with delta (0, 0)
Screenshot: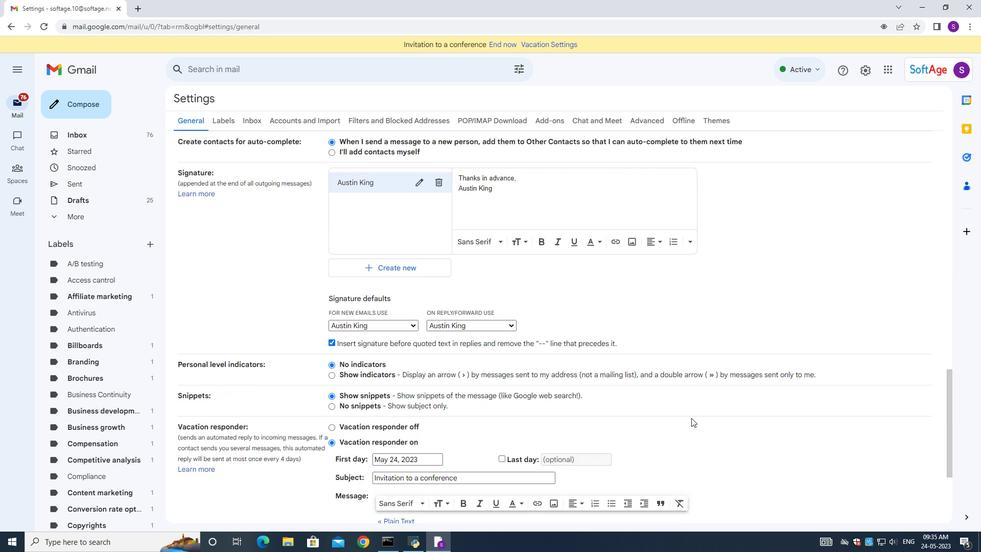 
Action: Mouse scrolled (654, 409) with delta (0, 0)
Screenshot: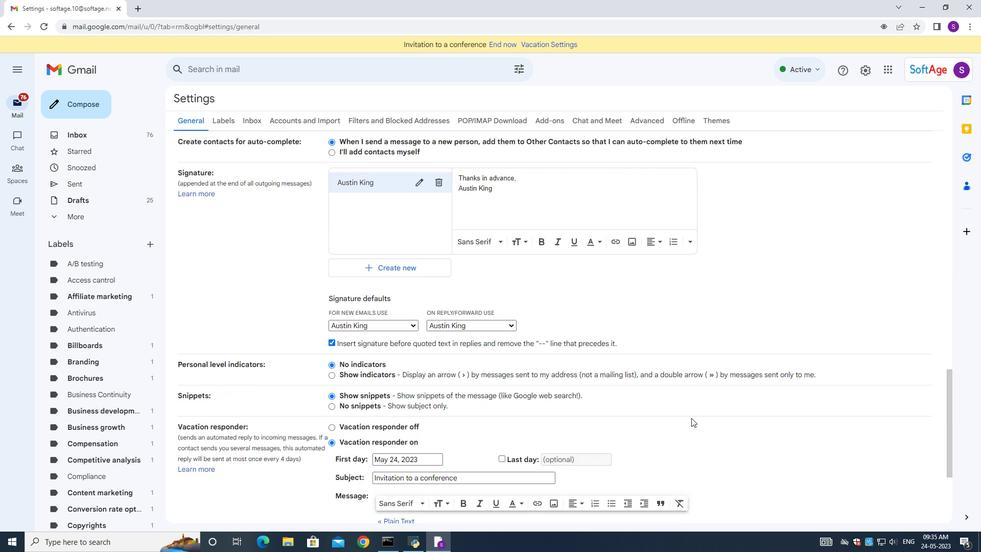 
Action: Mouse scrolled (654, 409) with delta (0, 0)
Screenshot: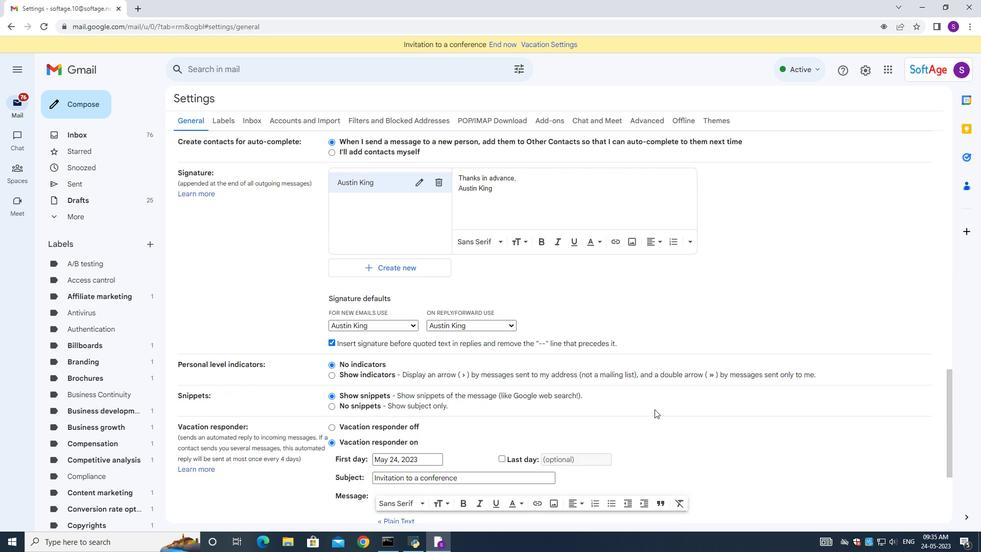 
Action: Mouse moved to (654, 409)
Screenshot: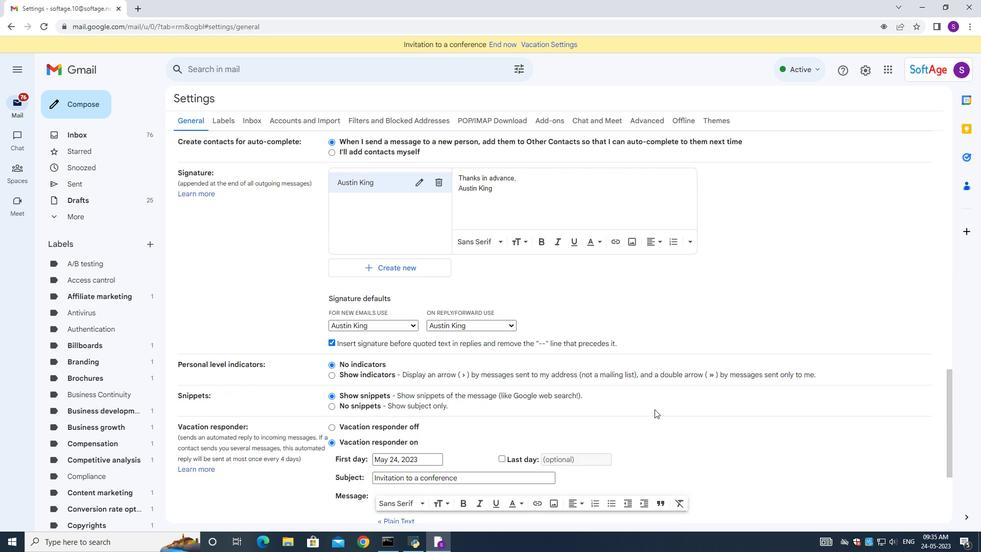 
Action: Mouse scrolled (654, 409) with delta (0, 0)
Screenshot: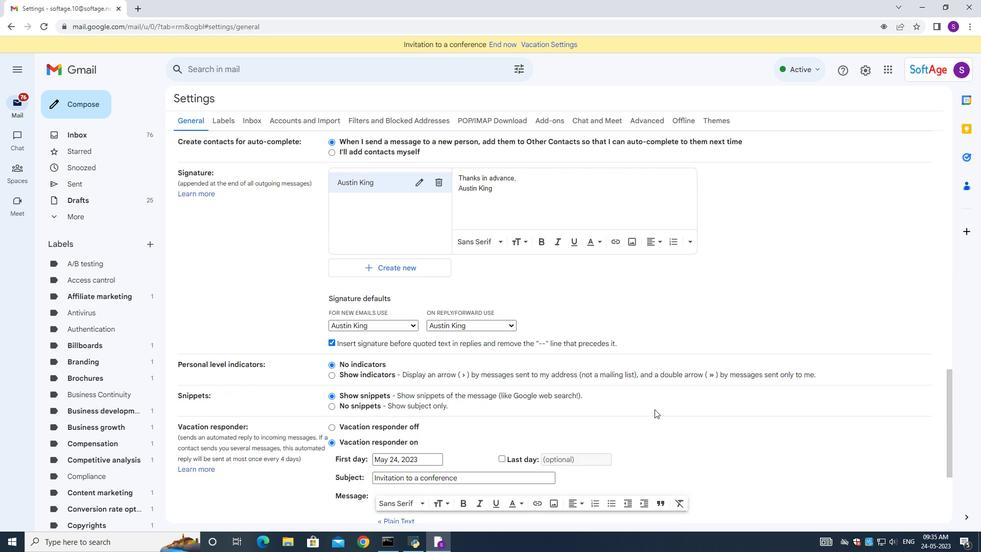 
Action: Mouse moved to (537, 464)
Screenshot: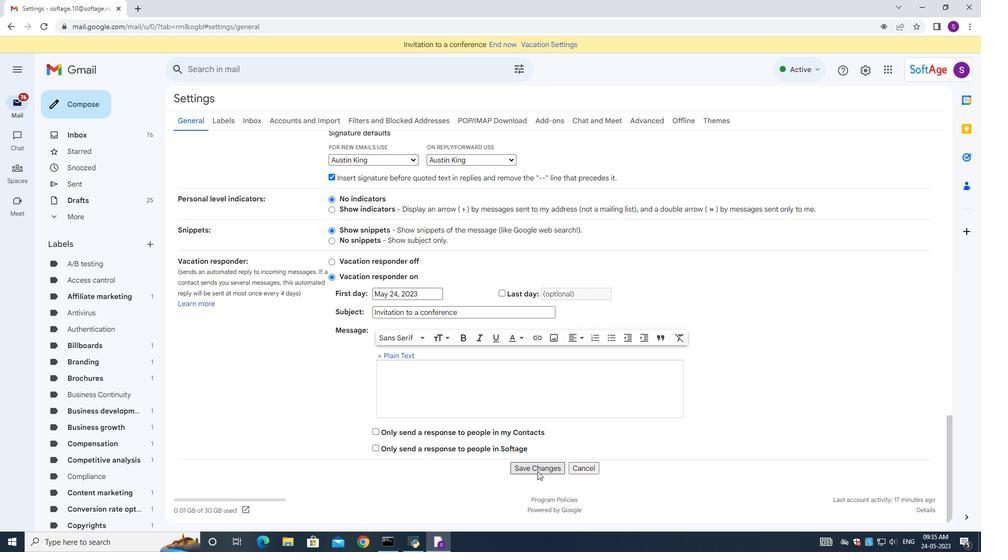 
Action: Mouse pressed left at (537, 464)
Screenshot: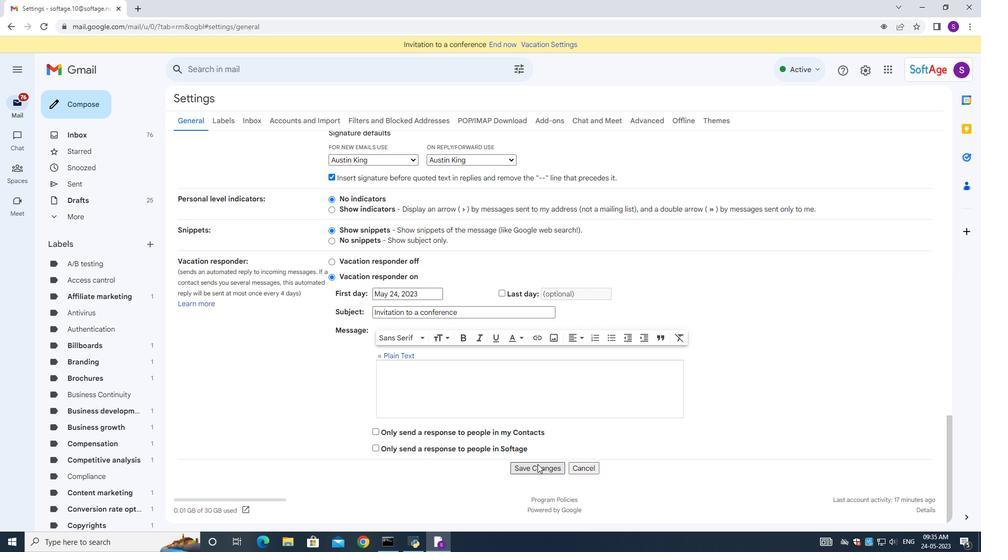 
Action: Mouse moved to (83, 104)
Screenshot: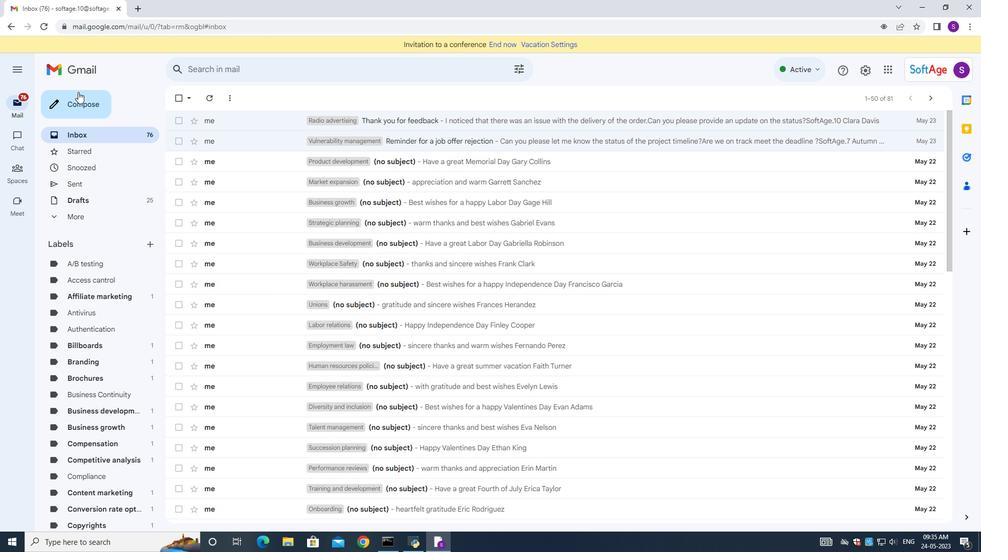 
Action: Mouse pressed left at (83, 104)
Screenshot: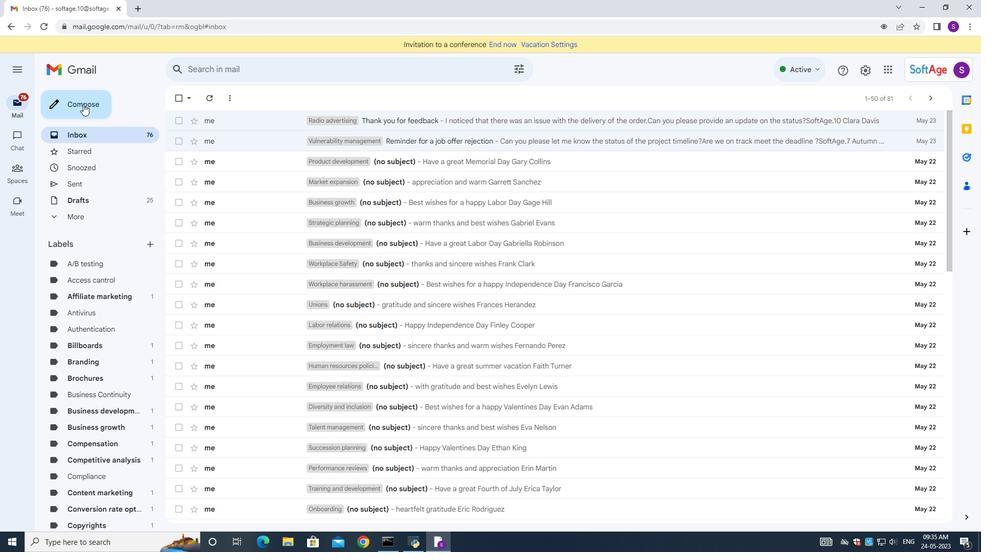 
Action: Mouse moved to (679, 255)
Screenshot: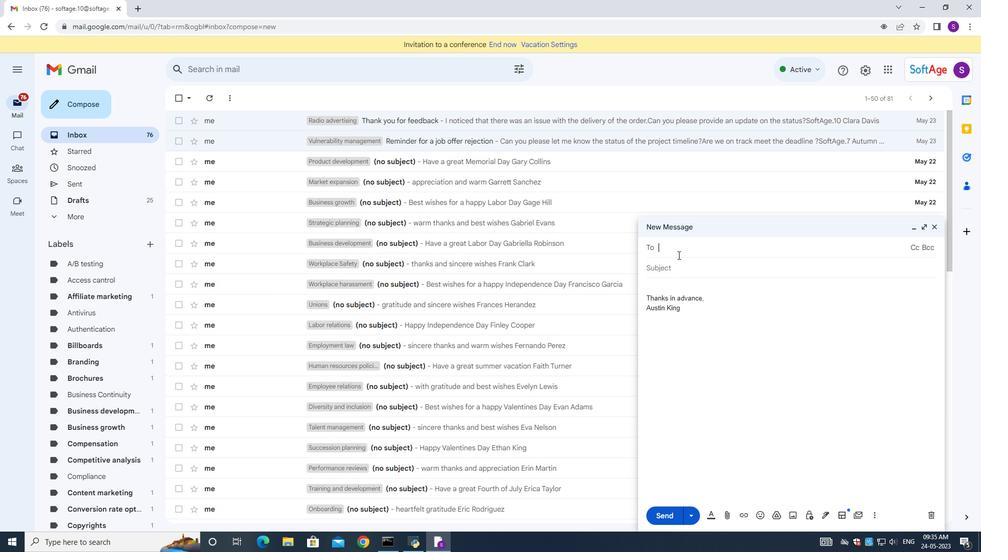 
Action: Key pressed <Key.shift><Key.shift><Key.shift><Key.shift><Key.shift><Key.shift><Key.shift><Key.shift><Key.shift><Key.shift><Key.shift><Key.shift><Key.shift><Key.shift><Key.shift><Key.shift><Key.shift><Key.shift><Key.shift><Key.shift><Key.shift><Key.shift><Key.shift><Key.shift><Key.shift><Key.shift><Key.shift><Key.shift><Key.shift><Key.shift><Key.shift><Key.shift><Key.shift><Key.shift><Key.shift><Key.shift><Key.shift><Key.shift><Key.shift><Key.shift><Key.shift><Key.shift><Key.shift><Key.shift><Key.shift><Key.shift><Key.shift><Key.shift><Key.shift><Key.shift><Key.shift><Key.shift><Key.shift><Key.shift><Key.shift><Key.shift><Key.shift><Key.shift><Key.shift><Key.shift><Key.shift><Key.shift><Key.shift><Key.shift><Key.shift><Key.shift><Key.shift><Key.shift><Key.shift><Key.shift><Key.shift><Key.shift><Key.shift><Key.shift><Key.shift><Key.shift><Key.shift><Key.shift><Key.shift><Key.shift><Key.shift><Key.shift><Key.shift><Key.shift><Key.shift><Key.shift><Key.shift><Key.shift><Key.shift><Key.shift><Key.shift><Key.shift><Key.shift><Key.shift><Key.shift><Key.shift><Key.shift><Key.shift><Key.shift><Key.shift><Key.shift><Key.shift><Key.shift><Key.shift><Key.shift><Key.shift><Key.shift><Key.shift><Key.shift><Key.shift><Key.shift><Key.shift><Key.shift><Key.shift><Key.shift><Key.shift><Key.shift><Key.shift><Key.shift><Key.shift><Key.shift><Key.shift><Key.shift><Key.shift><Key.shift><Key.shift><Key.shift><Key.shift><Key.shift><Key.shift><Key.shift><Key.shift><Key.shift><Key.shift><Key.shift><Key.shift><Key.shift><Key.shift><Key.shift><Key.shift><Key.shift><Key.shift><Key.shift><Key.shift><Key.shift><Key.shift><Key.shift><Key.shift><Key.shift><Key.shift><Key.shift><Key.shift><Key.shift><Key.shift><Key.shift><Key.shift><Key.shift><Key.shift><Key.shift><Key.shift><Key.shift><Key.shift><Key.shift><Key.shift><Key.shift><Key.shift><Key.shift><Key.shift><Key.shift><Key.shift><Key.shift><Key.shift><Key.shift><Key.shift><Key.shift><Key.shift><Key.shift><Key.shift><Key.shift><Key.shift><Key.shift><Key.shift><Key.shift><Key.shift><Key.shift><Key.shift><Key.shift><Key.shift><Key.shift><Key.shift><Key.shift><Key.shift><Key.shift><Key.shift><Key.shift><Key.shift><Key.shift><Key.shift><Key.shift><Key.shift><Key.shift><Key.shift><Key.shift><Key.shift><Key.shift><Key.shift><Key.shift><Key.shift><Key.shift><Key.shift><Key.shift><Key.shift><Key.shift><Key.shift><Key.shift><Key.shift><Key.shift><Key.shift><Key.shift><Key.shift><Key.shift><Key.shift><Key.shift><Key.shift><Key.shift><Key.shift><Key.shift><Key.shift><Key.shift><Key.shift><Key.shift><Key.shift><Key.shift><Key.shift><Key.shift><Key.shift><Key.shift><Key.shift><Key.shift><Key.shift><Key.shift><Key.shift><Key.shift><Key.shift><Key.shift><Key.shift><Key.shift><Key.shift><Key.shift><Key.shift><Key.shift><Key.shift><Key.shift><Key.shift><Key.shift><Key.shift><Key.shift><Key.shift><Key.shift><Key.shift><Key.shift><Key.shift><Key.shift><Key.shift><Key.shift><Key.shift><Key.shift><Key.shift><Key.shift><Key.shift><Key.shift><Key.shift><Key.shift><Key.shift><Key.shift><Key.shift><Key.shift><Key.shift><Key.shift><Key.shift><Key.shift><Key.shift><Key.shift><Key.shift><Key.shift><Key.shift><Key.shift><Key.shift><Key.shift><Key.shift><Key.shift><Key.shift><Key.shift><Key.shift><Key.shift><Key.shift><Key.shift><Key.shift><Key.shift><Key.shift><Key.shift><Key.shift><Key.shift><Key.shift><Key.shift><Key.shift><Key.shift><Key.shift><Key.shift><Key.shift><Key.shift><Key.shift><Key.shift><Key.shift><Key.shift><Key.shift><Key.shift><Key.shift><Key.shift><Key.shift><Key.shift><Key.shift><Key.shift><Key.shift><Key.shift><Key.shift><Key.shift><Key.shift><Key.shift><Key.shift><Key.shift><Key.shift><Key.shift><Key.shift><Key.shift><Key.shift>Sod<Key.backspace>ftage<Key.shift><Key.shift>.10<Key.shift>@softage.net
Screenshot: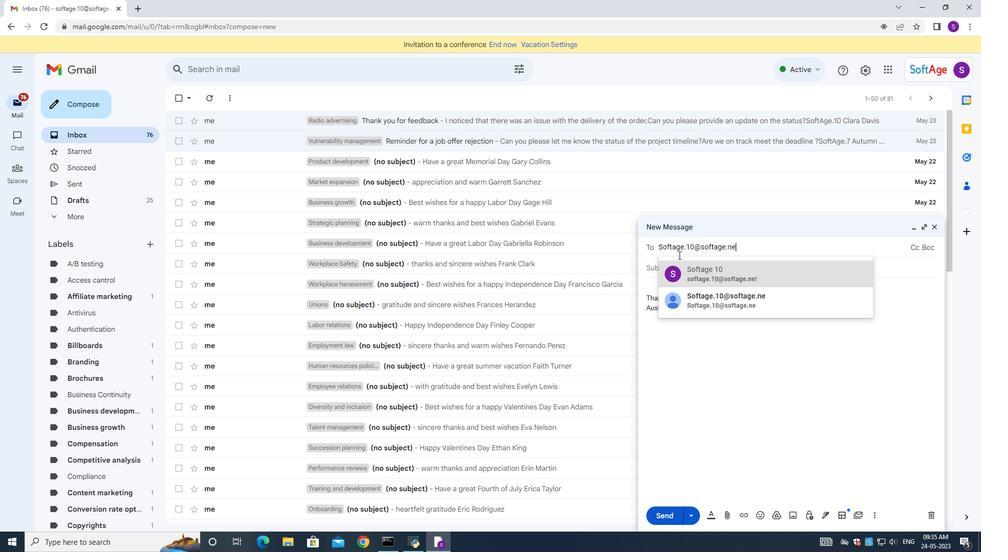 
Action: Mouse moved to (707, 266)
Screenshot: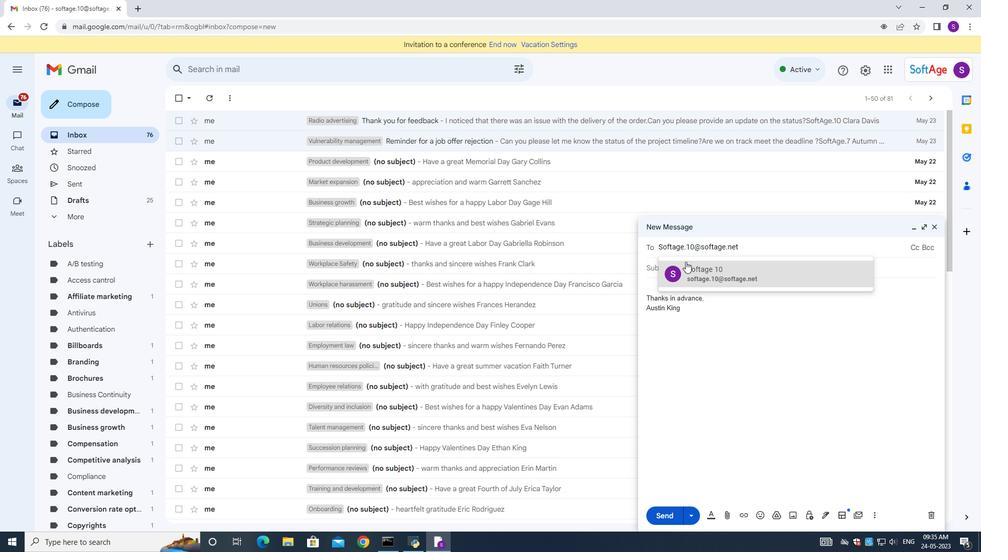 
Action: Mouse pressed left at (707, 266)
Screenshot: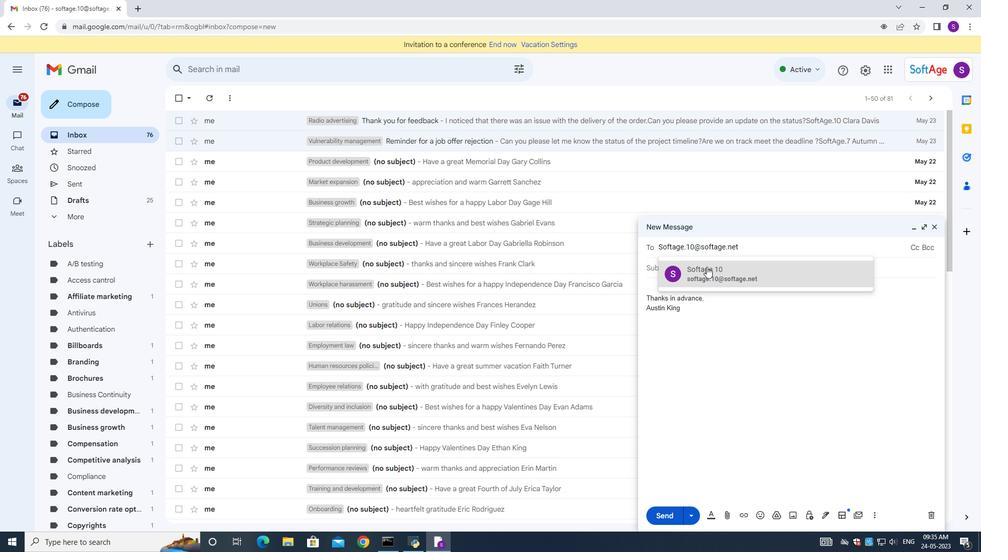 
Action: Mouse moved to (872, 514)
Screenshot: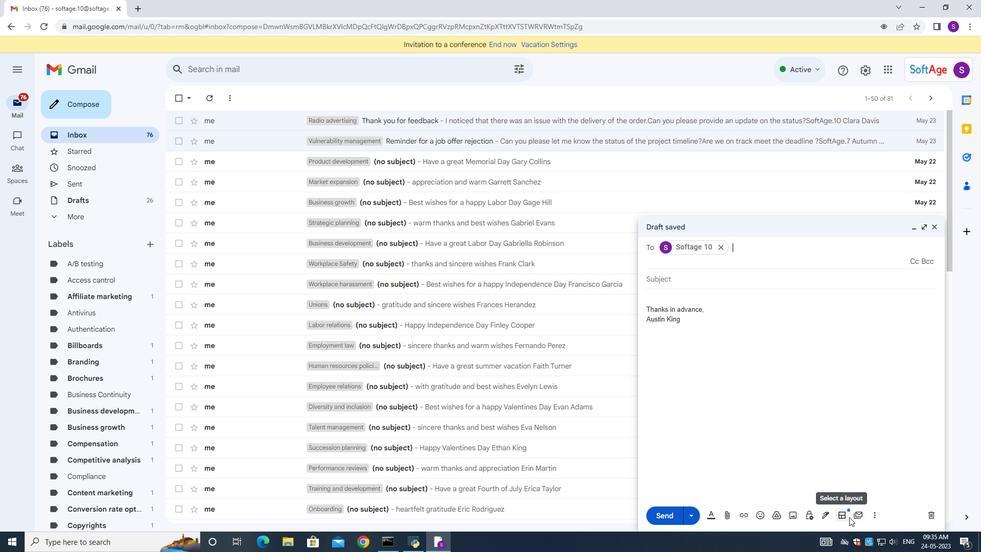 
Action: Mouse pressed left at (872, 514)
Screenshot: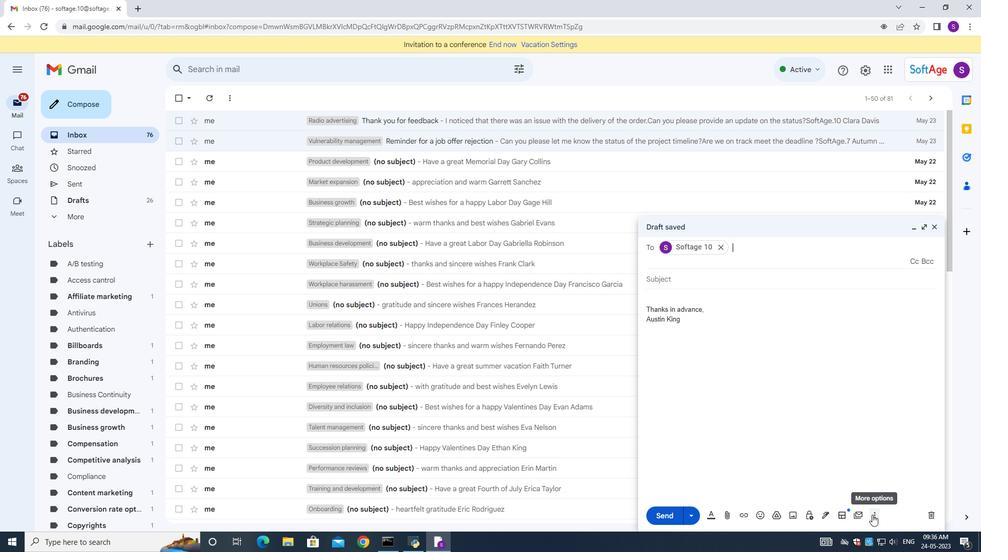 
Action: Mouse moved to (797, 418)
Screenshot: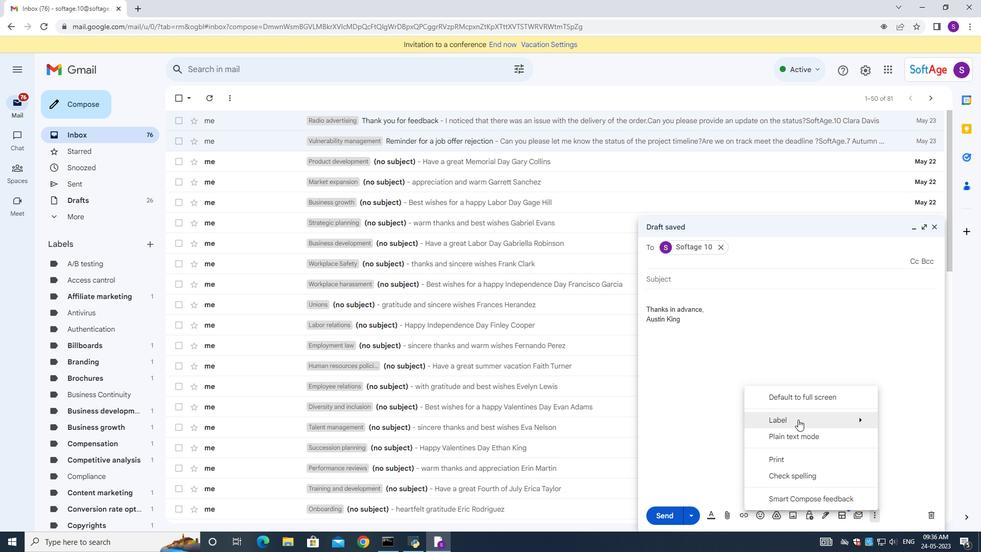 
Action: Mouse pressed left at (797, 418)
Screenshot: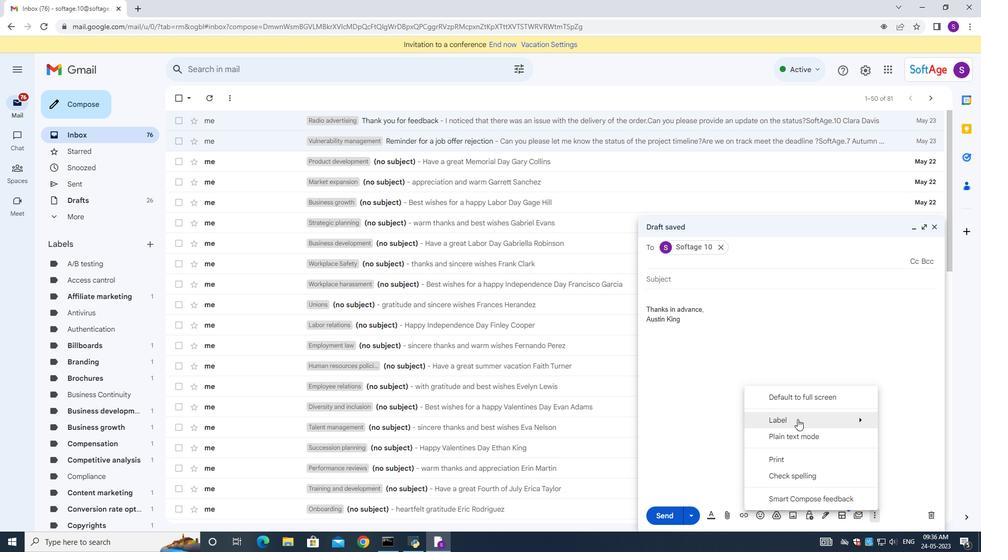 
Action: Key pressed threat
Screenshot: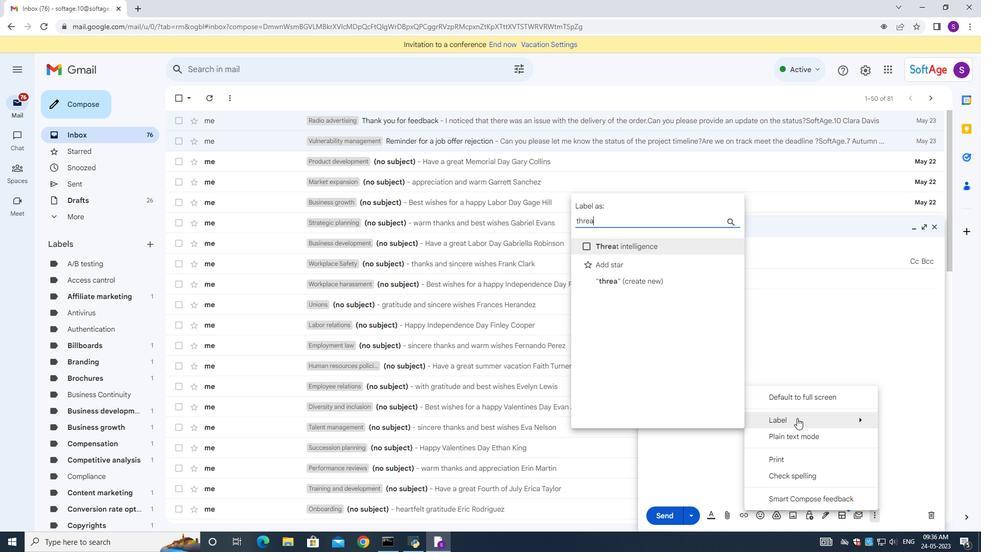 
Action: Mouse moved to (669, 235)
Screenshot: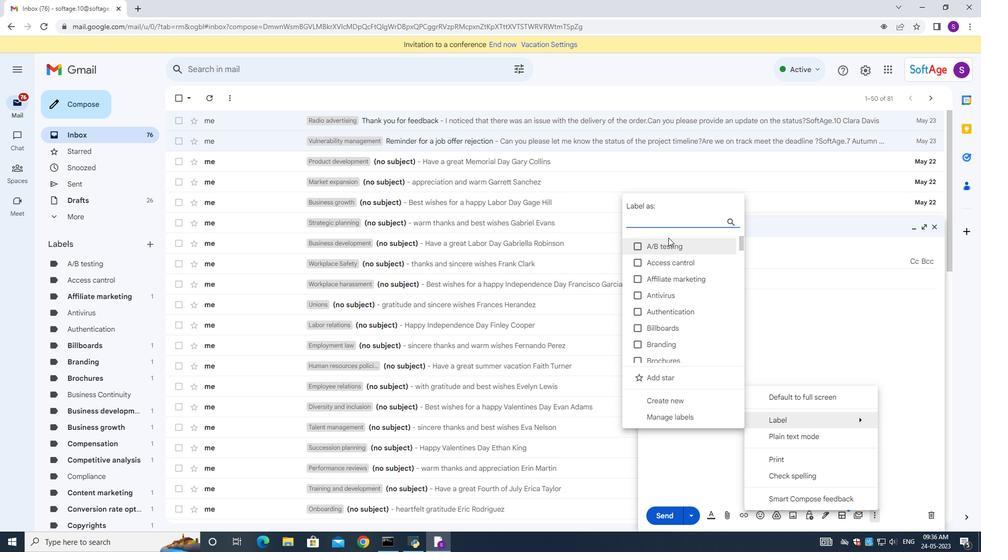 
Action: Key pressed thre
Screenshot: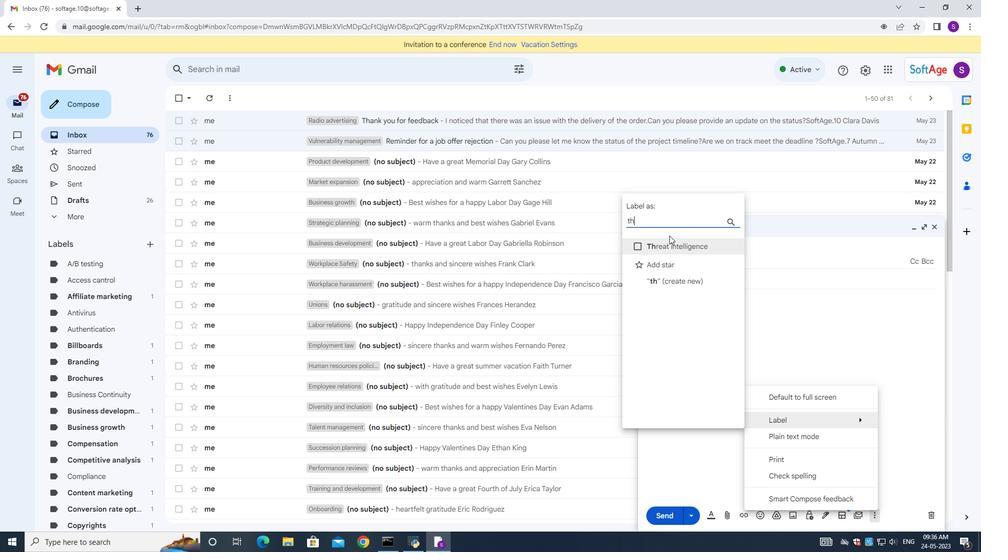 
Action: Mouse moved to (635, 245)
Screenshot: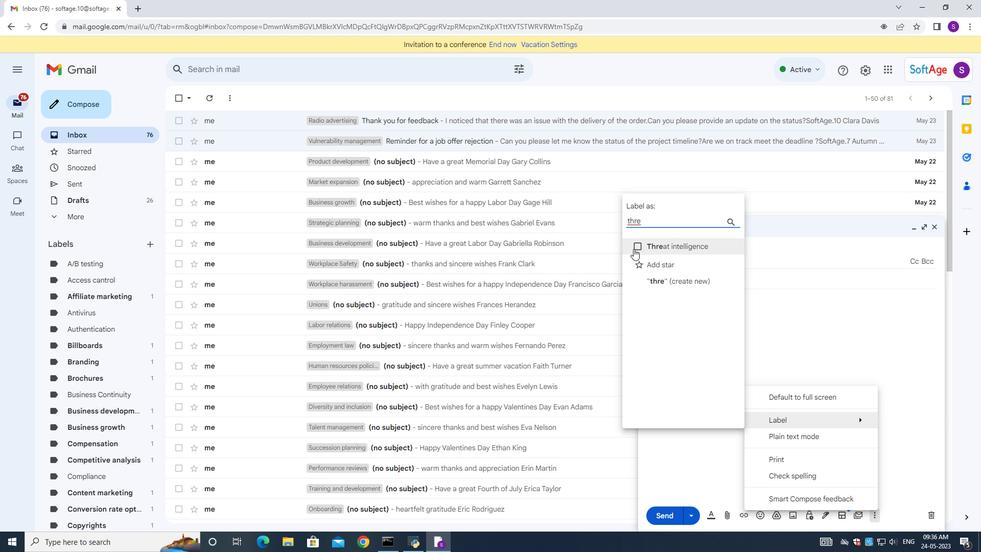 
Action: Mouse pressed left at (635, 245)
Screenshot: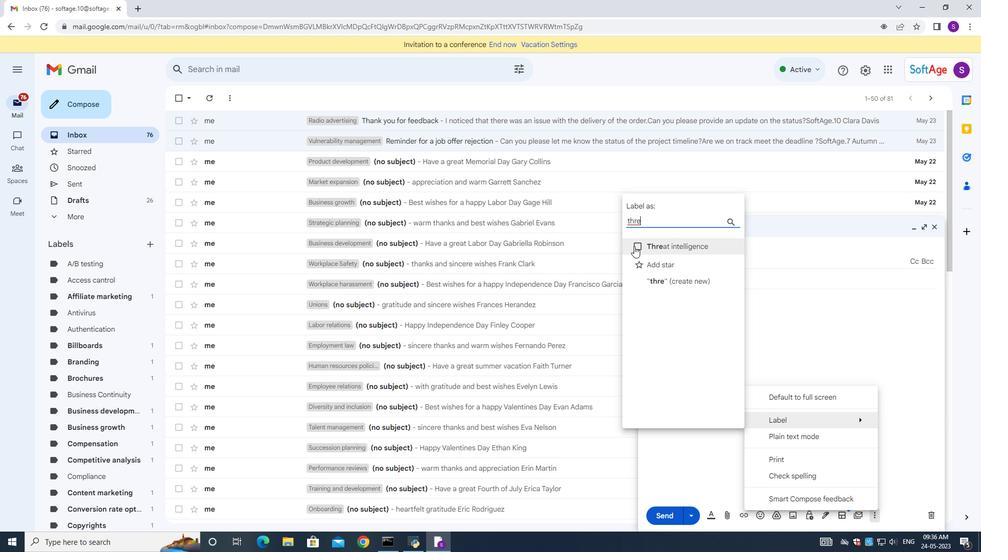 
Action: Mouse moved to (648, 282)
Screenshot: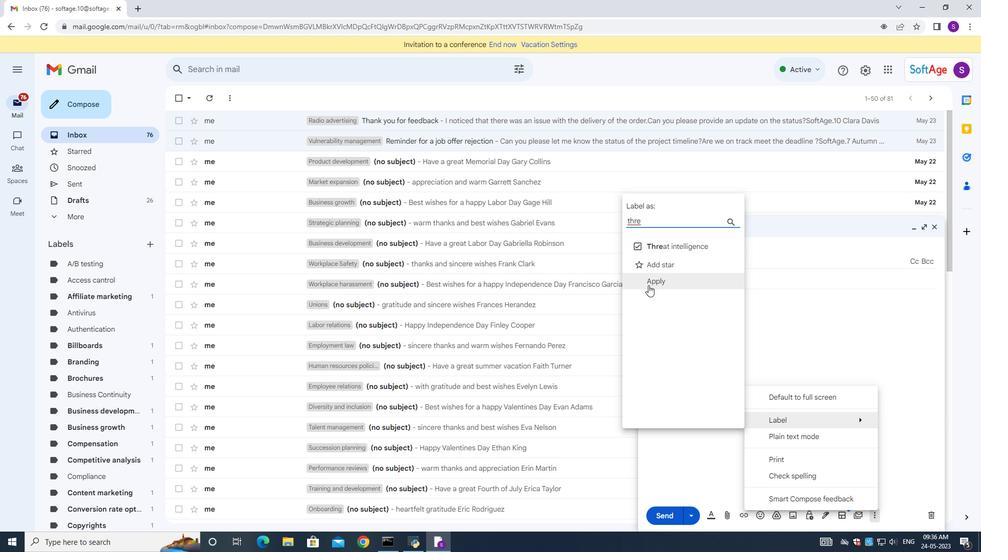 
Action: Mouse pressed left at (648, 282)
Screenshot: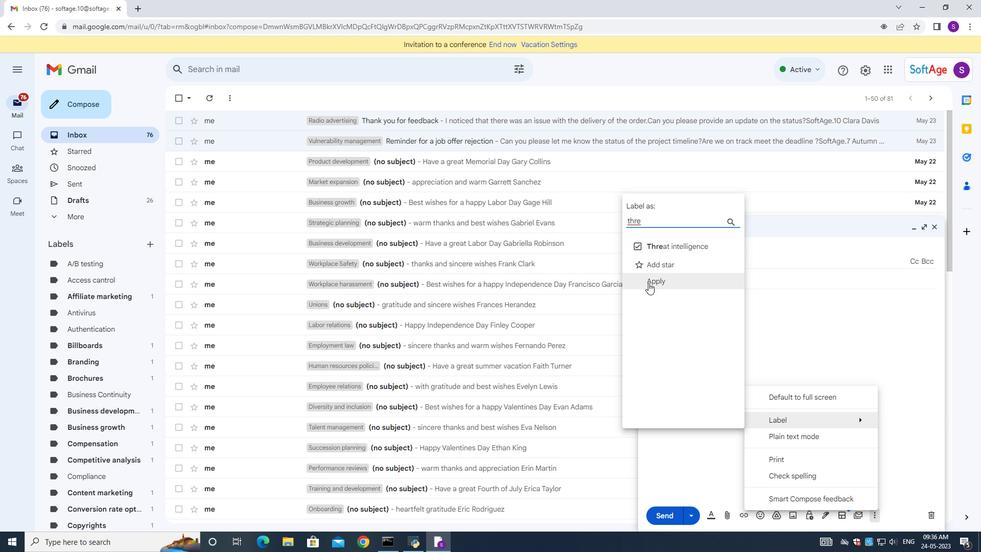 
Action: Mouse moved to (813, 356)
Screenshot: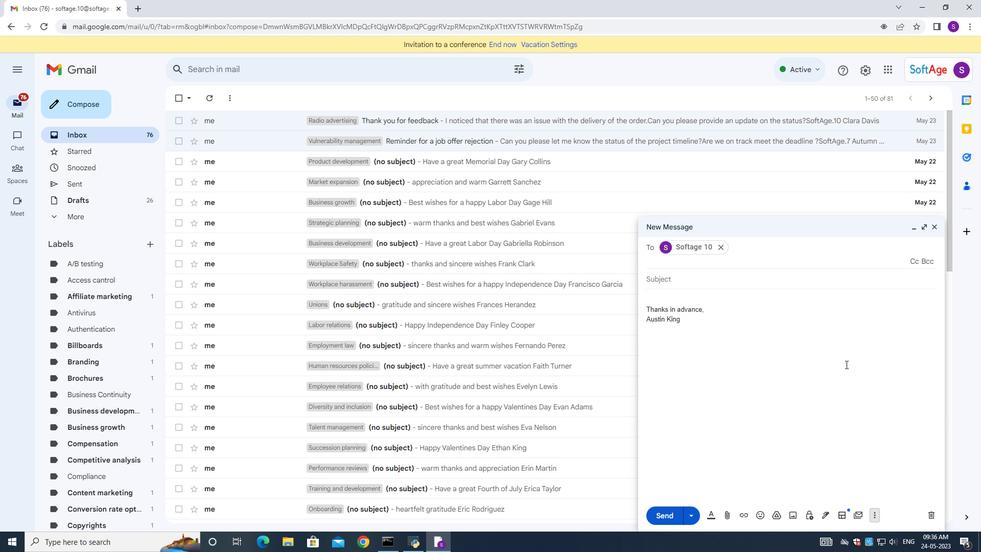 
